 Task: Find connections with filter location Békéscsaba with filter topic #realestateinvesting with filter profile language German with filter current company Snowflake with filter school Madras Institute of Technology with filter industry E-Learning Providers with filter service category Typing with filter keywords title Vehicle or Equipment Cleaner
Action: Mouse moved to (820, 346)
Screenshot: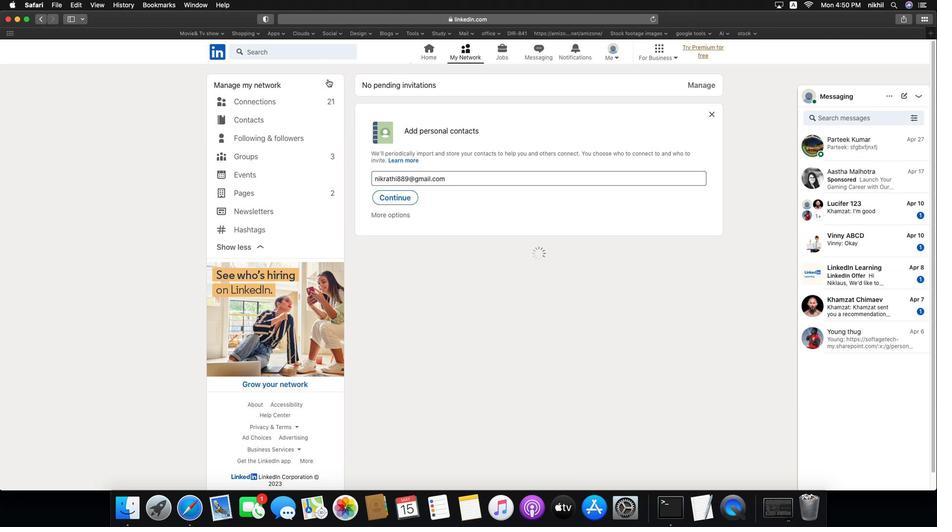 
Action: Mouse pressed left at (820, 346)
Screenshot: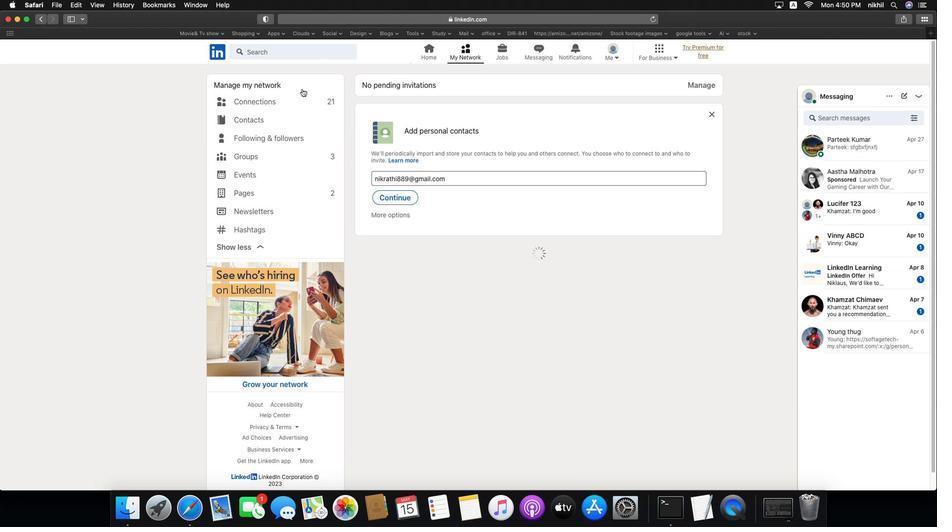 
Action: Mouse moved to (807, 342)
Screenshot: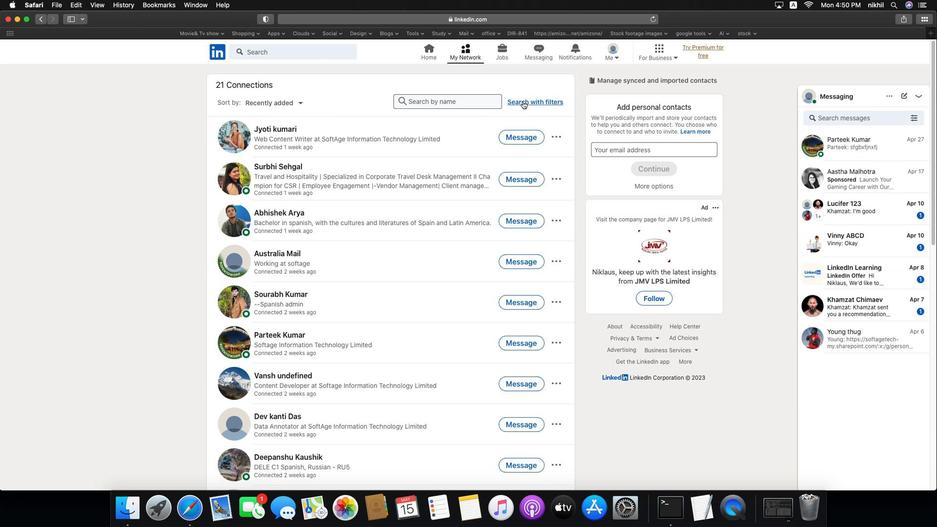 
Action: Mouse pressed left at (807, 342)
Screenshot: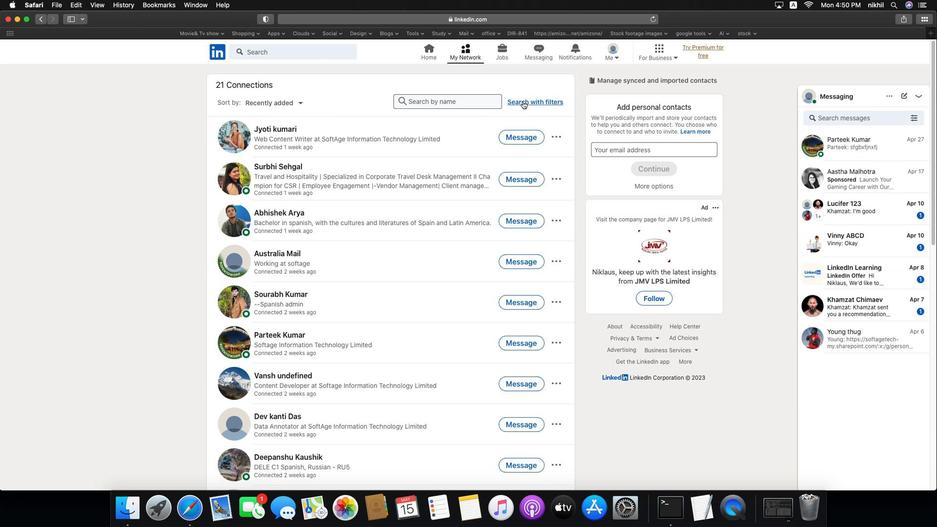 
Action: Mouse scrolled (807, 342) with delta (792, 350)
Screenshot: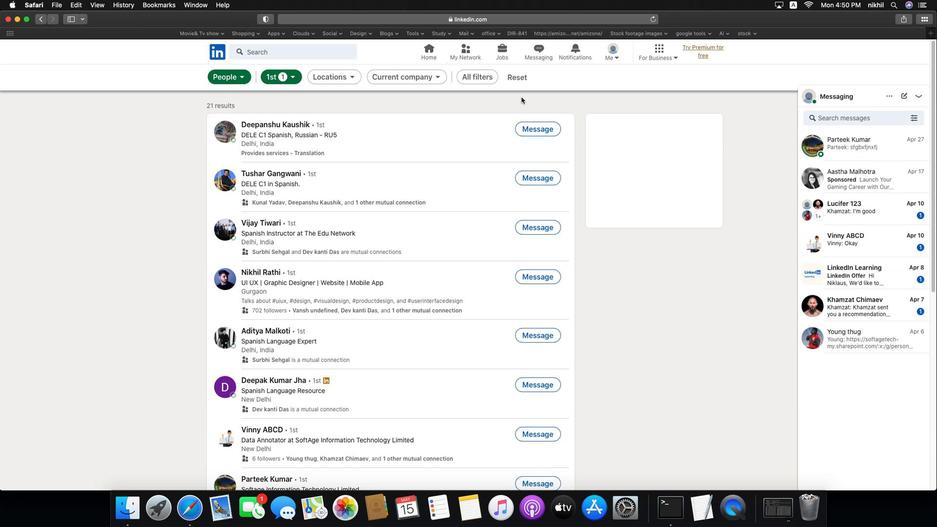 
Action: Mouse scrolled (807, 342) with delta (792, 350)
Screenshot: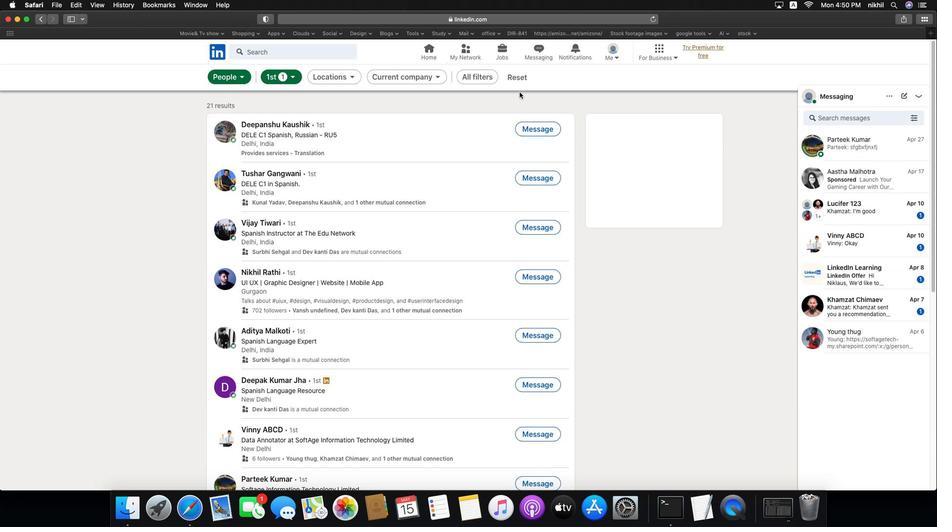 
Action: Mouse scrolled (807, 342) with delta (792, 350)
Screenshot: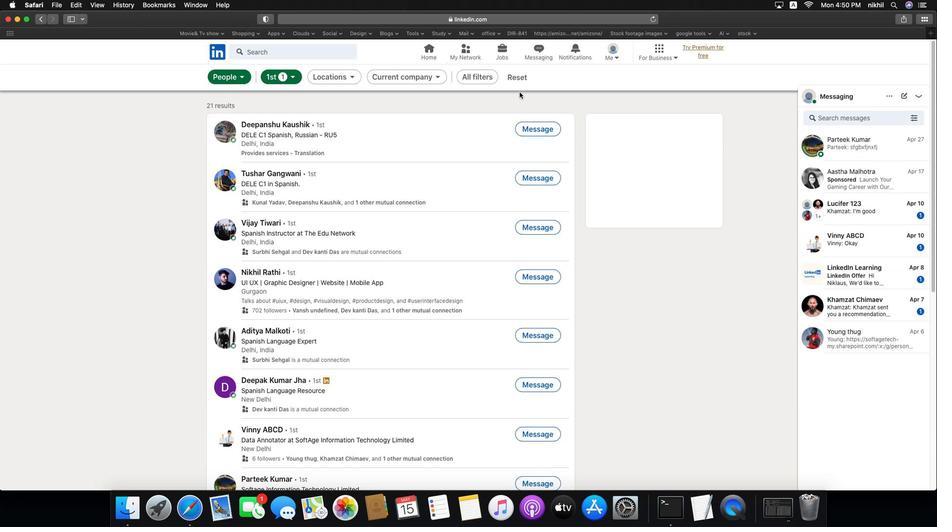 
Action: Mouse scrolled (807, 342) with delta (792, 350)
Screenshot: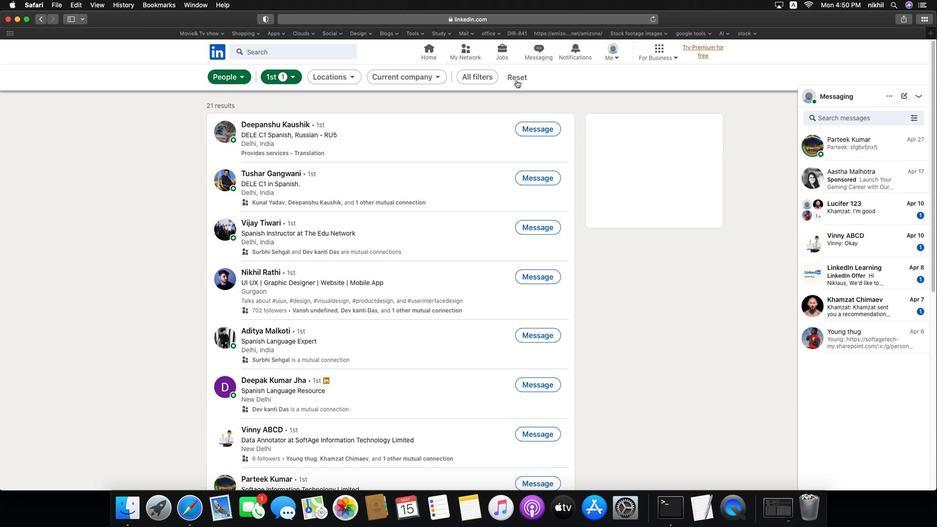 
Action: Mouse moved to (823, 342)
Screenshot: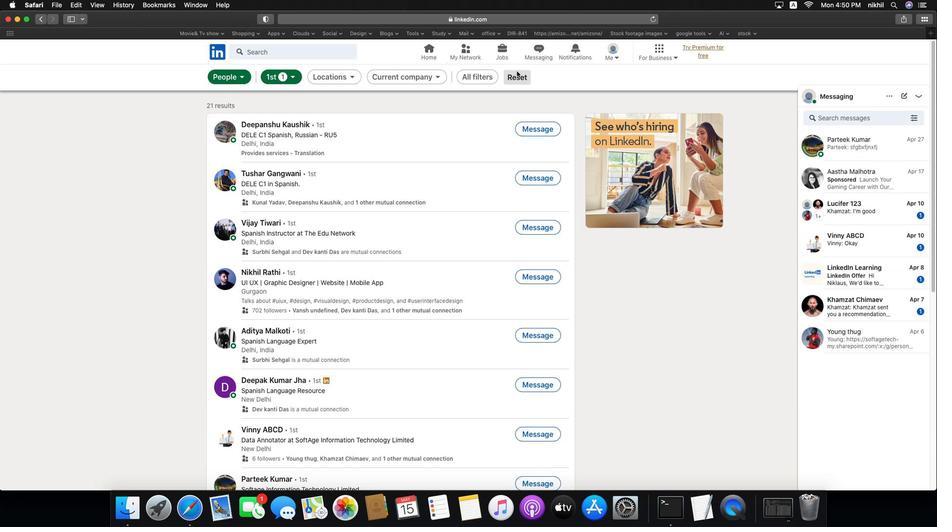 
Action: Mouse pressed left at (823, 342)
Screenshot: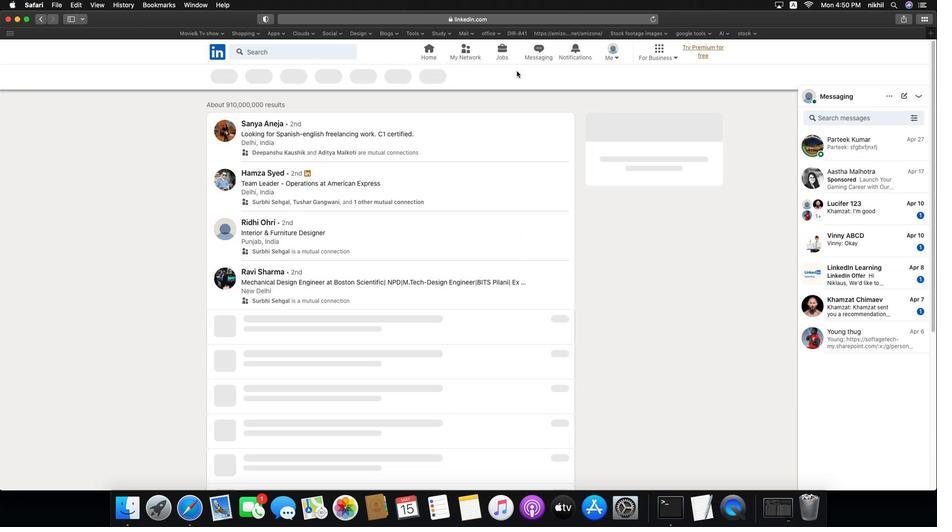 
Action: Mouse moved to (822, 344)
Screenshot: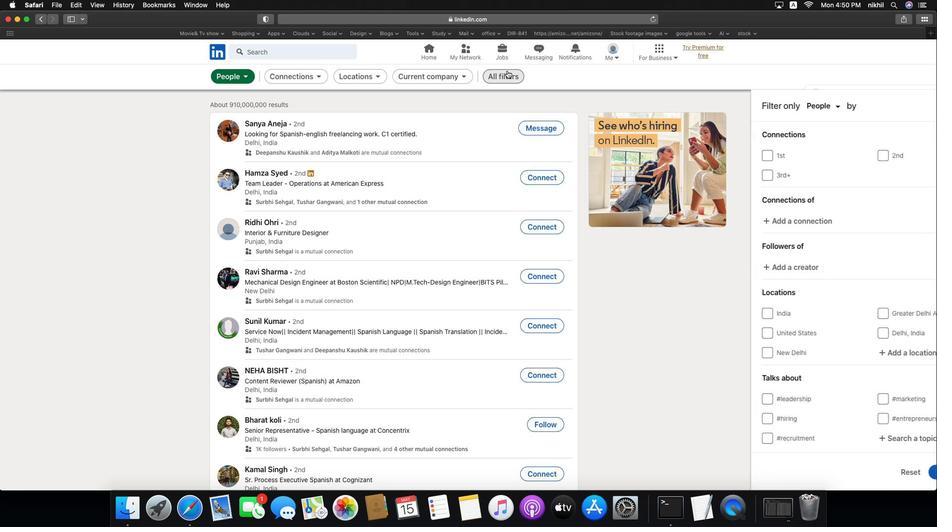 
Action: Mouse pressed left at (822, 344)
Screenshot: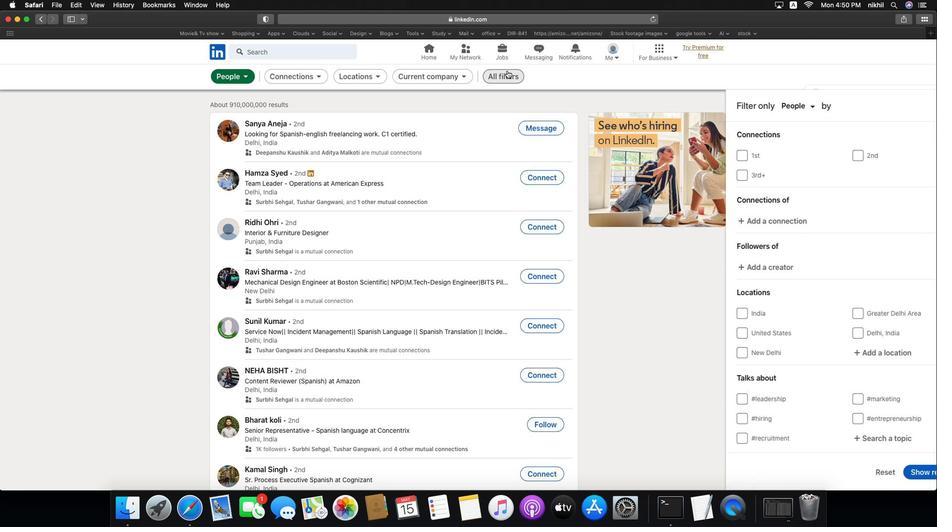 
Action: Mouse moved to (822, 344)
Screenshot: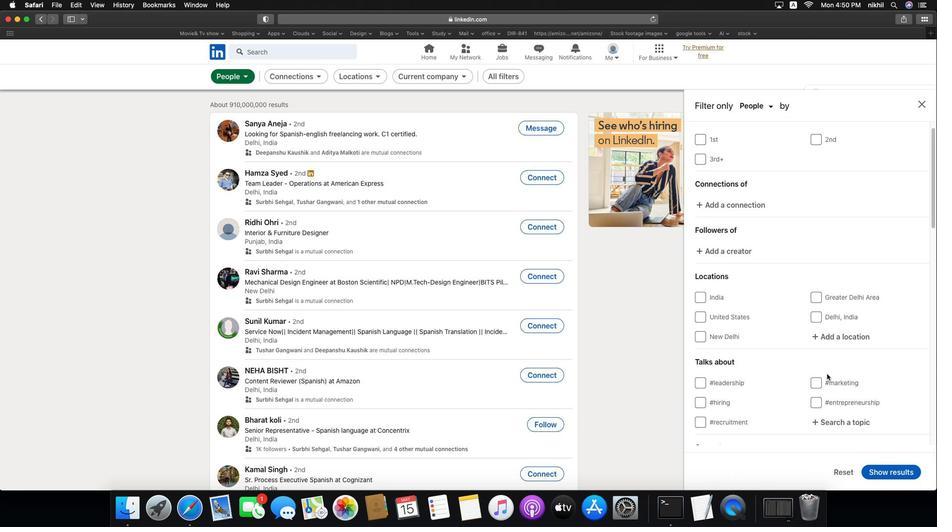 
Action: Mouse pressed left at (822, 344)
Screenshot: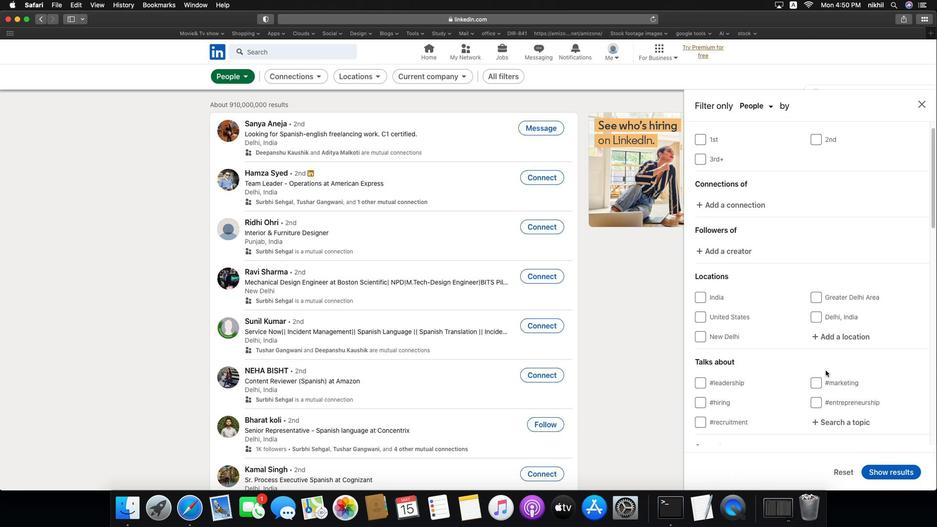 
Action: Mouse moved to (836, 328)
Screenshot: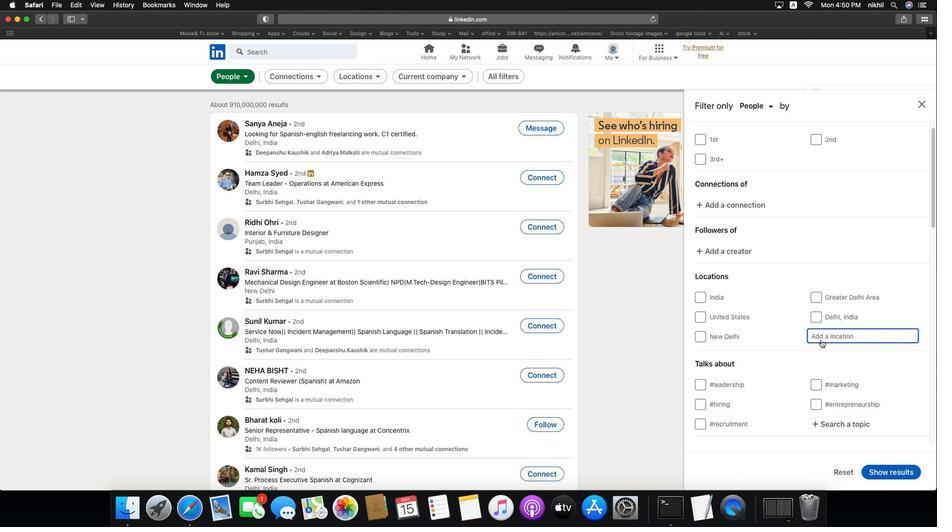
Action: Mouse scrolled (836, 328) with delta (792, 350)
Screenshot: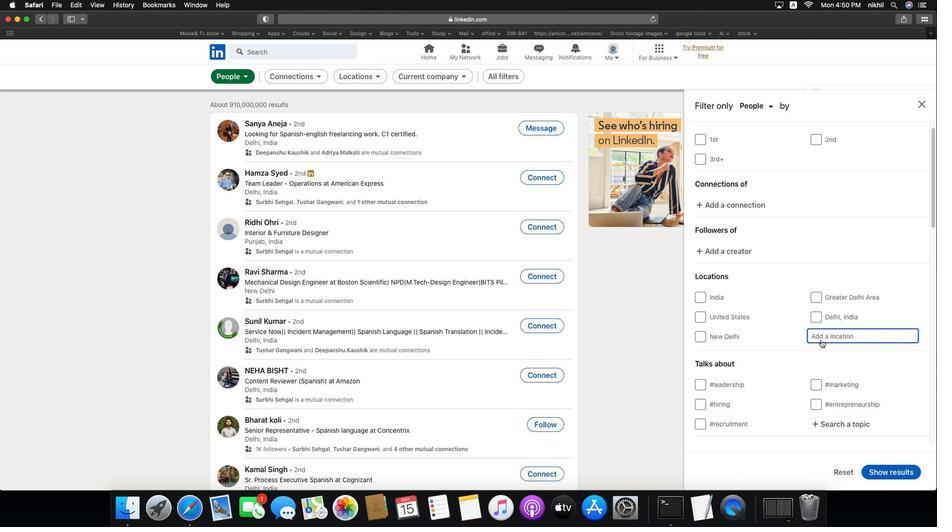 
Action: Mouse scrolled (836, 328) with delta (792, 350)
Screenshot: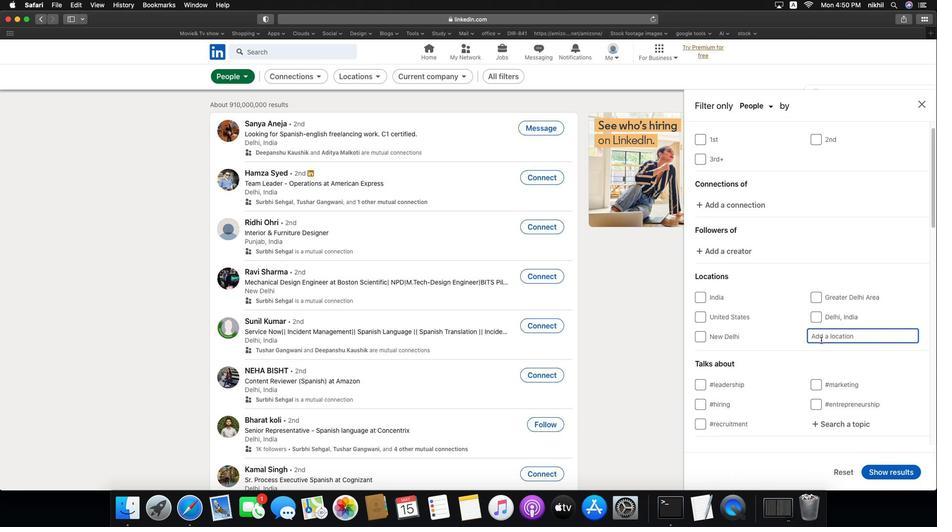 
Action: Mouse moved to (840, 324)
Screenshot: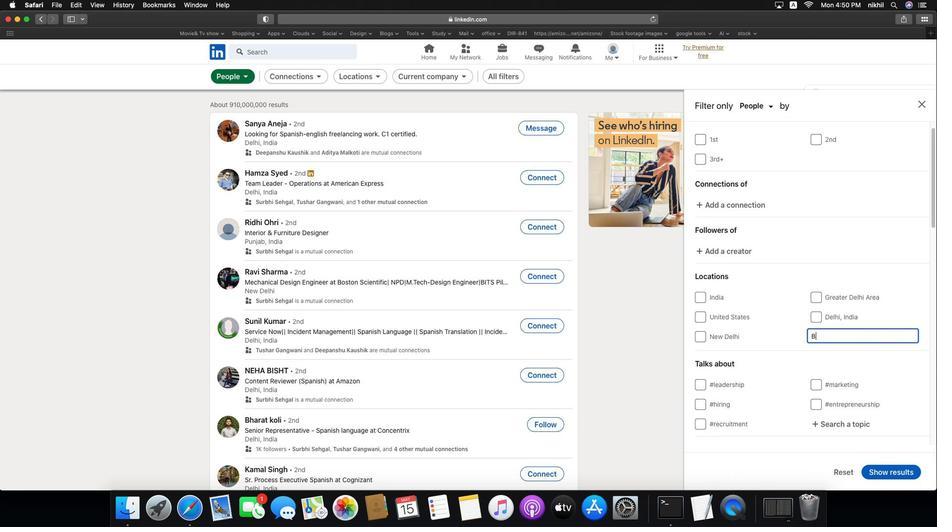 
Action: Mouse pressed left at (840, 324)
Screenshot: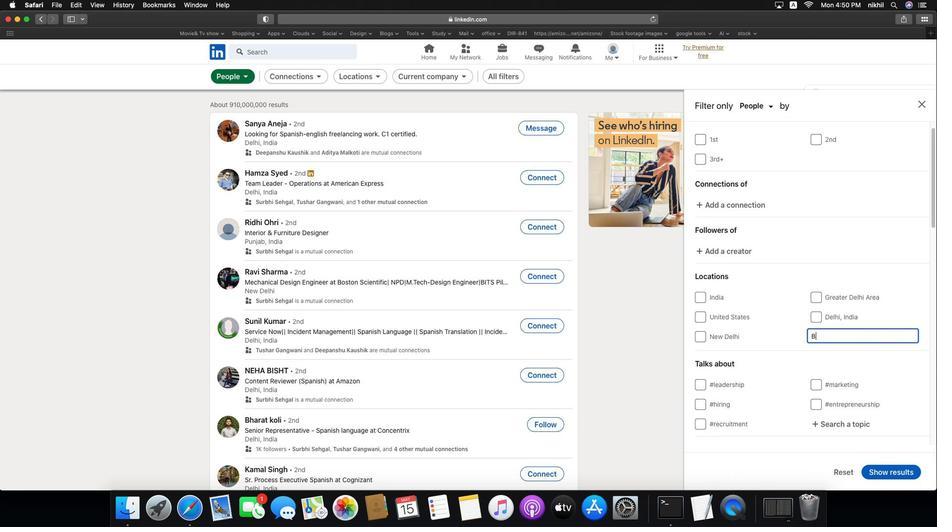 
Action: Key pressed Key.caps_lock'B'Key.caps_lock'e''k''e''s'Key.enter
Screenshot: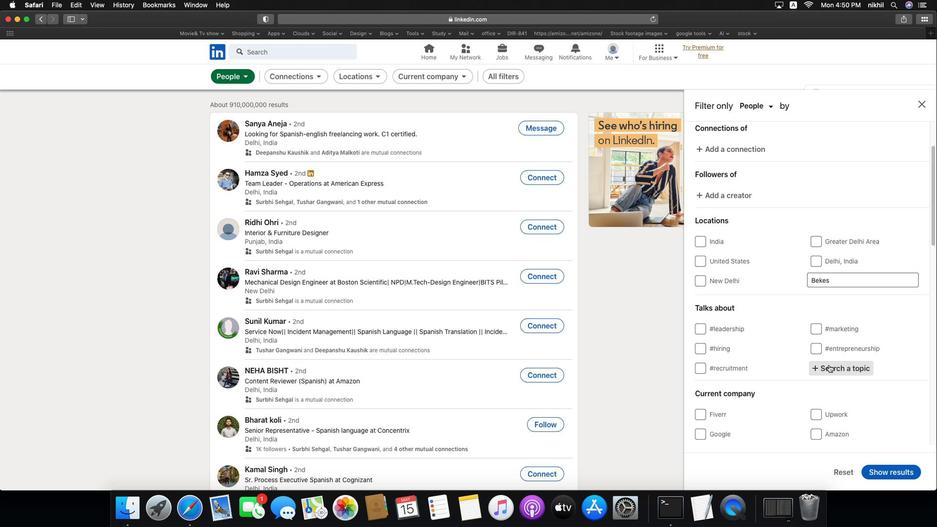 
Action: Mouse scrolled (840, 324) with delta (792, 350)
Screenshot: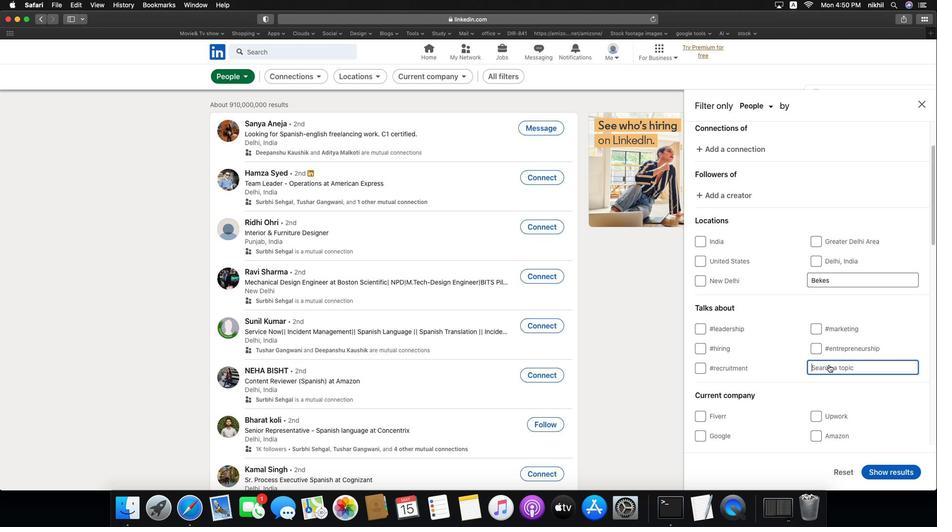 
Action: Mouse scrolled (840, 324) with delta (792, 350)
Screenshot: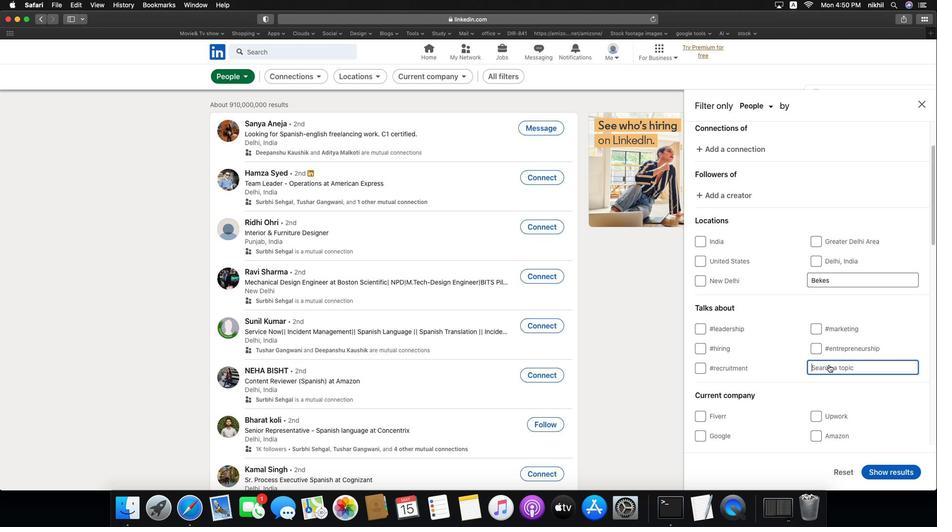 
Action: Mouse scrolled (840, 324) with delta (792, 350)
Screenshot: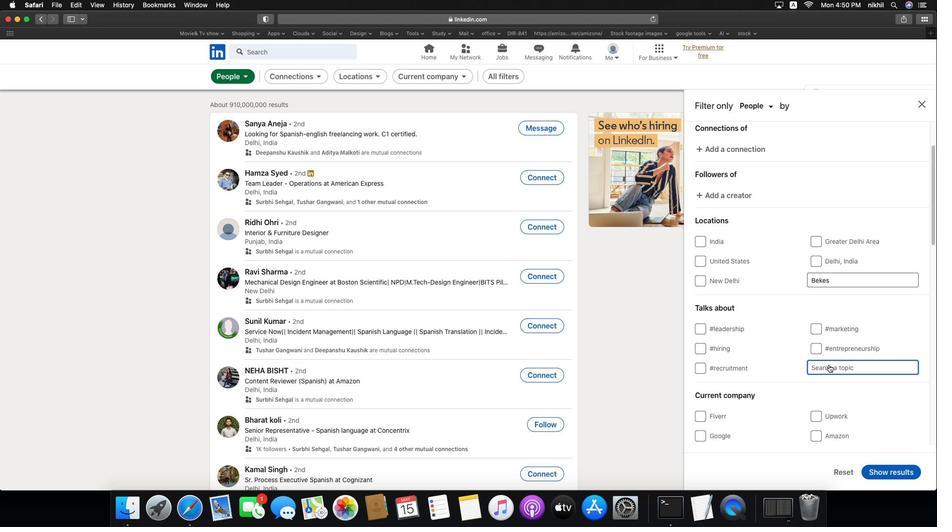 
Action: Mouse moved to (840, 322)
Screenshot: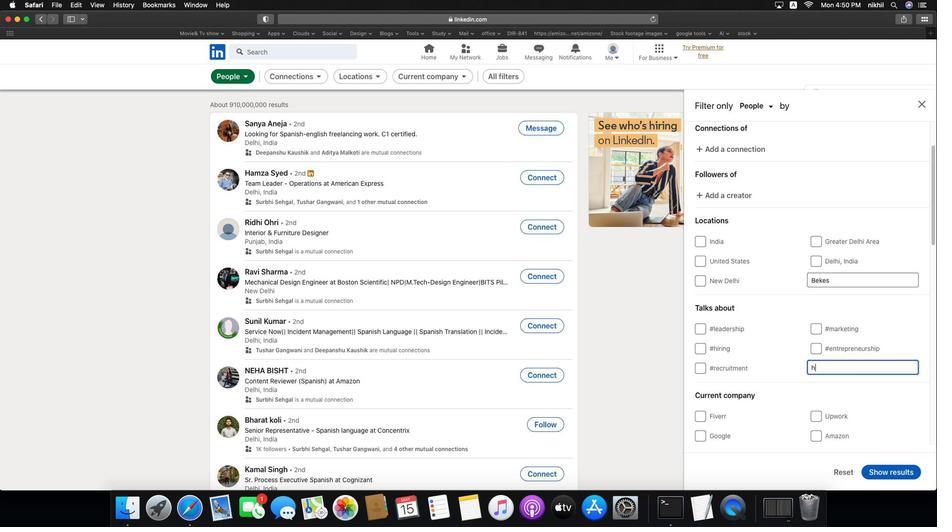 
Action: Mouse pressed left at (840, 322)
Screenshot: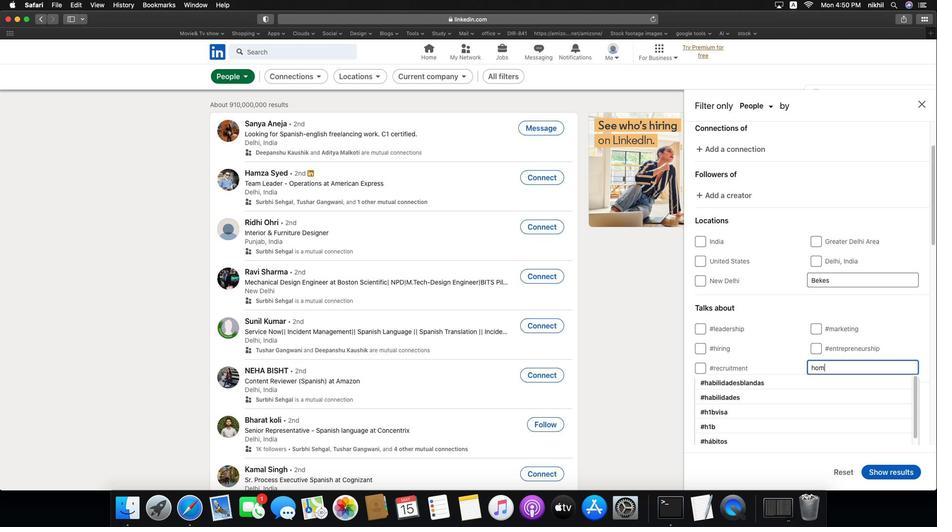 
Action: Key pressed 'h''o''m''e'
Screenshot: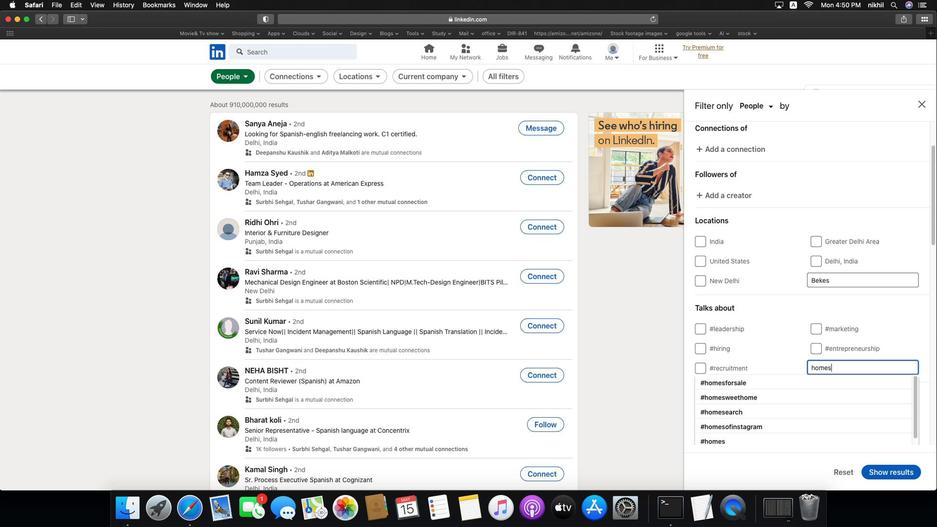 
Action: Mouse moved to (840, 322)
Screenshot: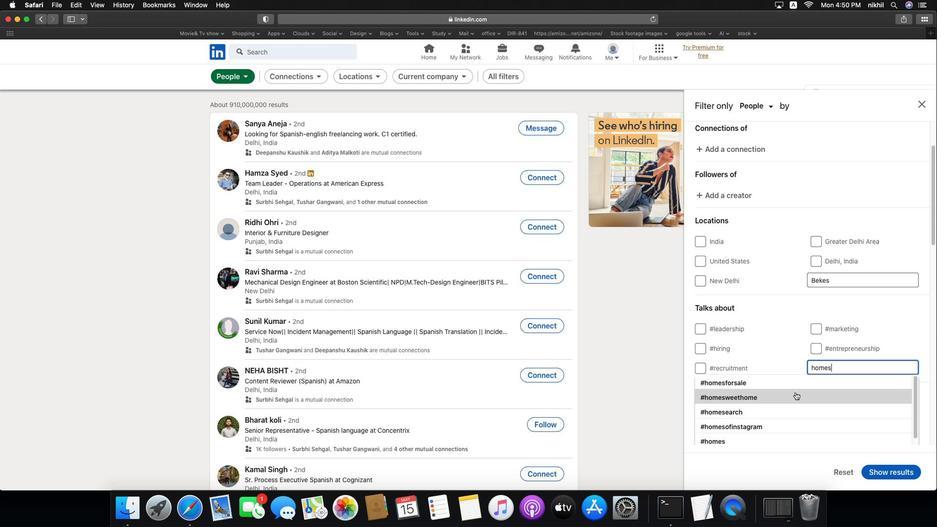 
Action: Key pressed 's'
Screenshot: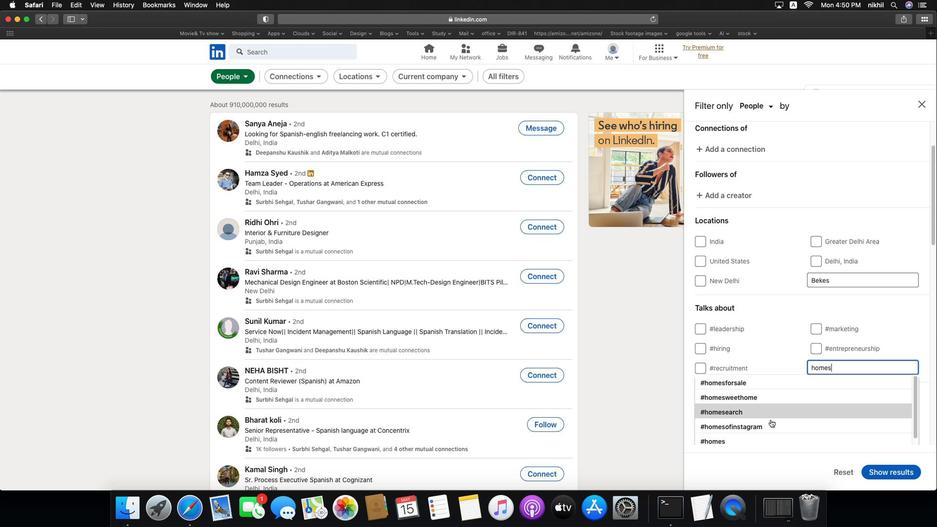 
Action: Mouse moved to (836, 316)
Screenshot: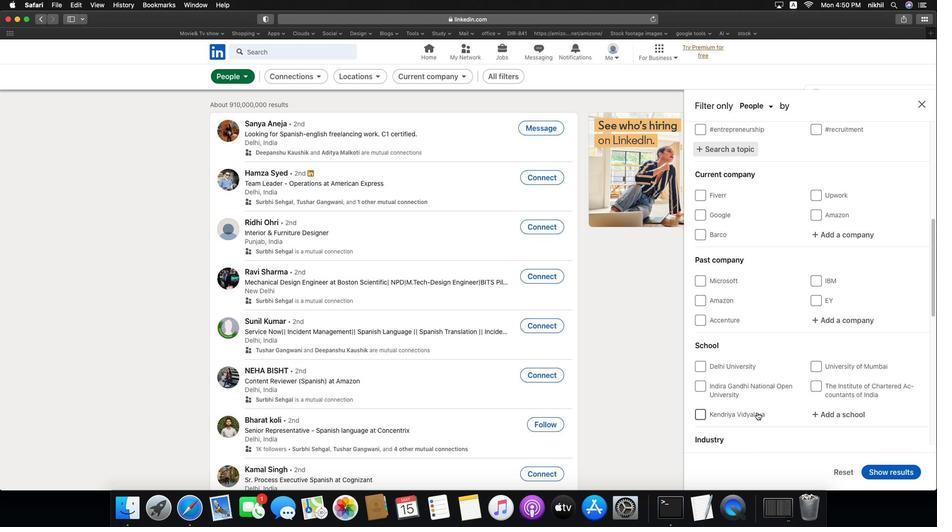 
Action: Mouse pressed left at (836, 316)
Screenshot: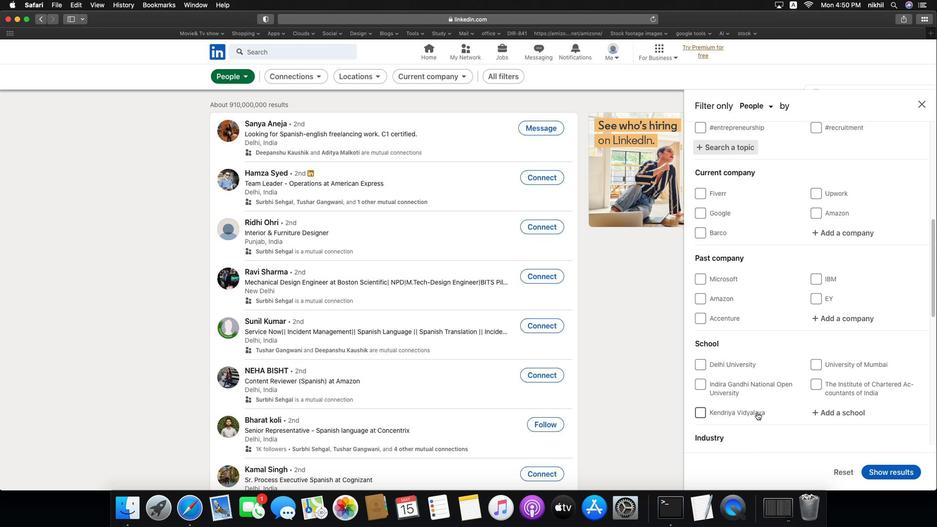 
Action: Mouse moved to (837, 317)
Screenshot: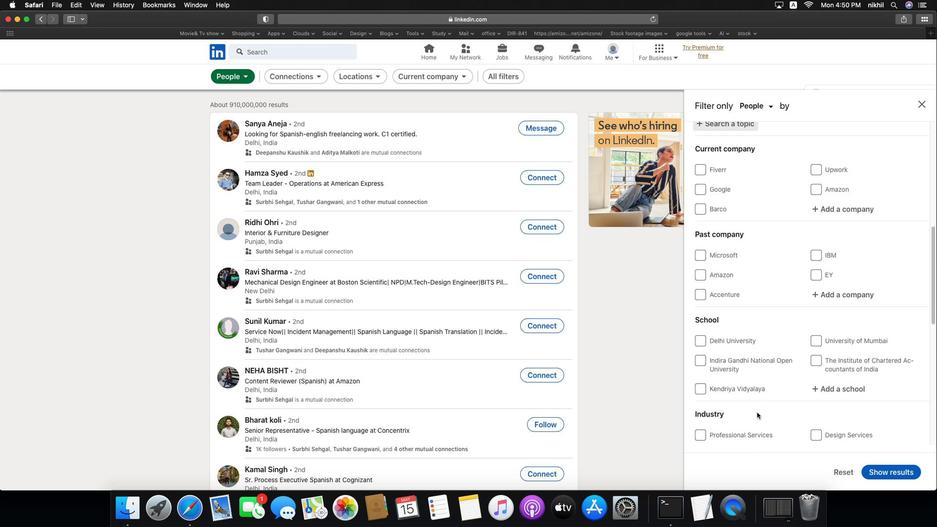 
Action: Mouse scrolled (837, 317) with delta (792, 350)
Screenshot: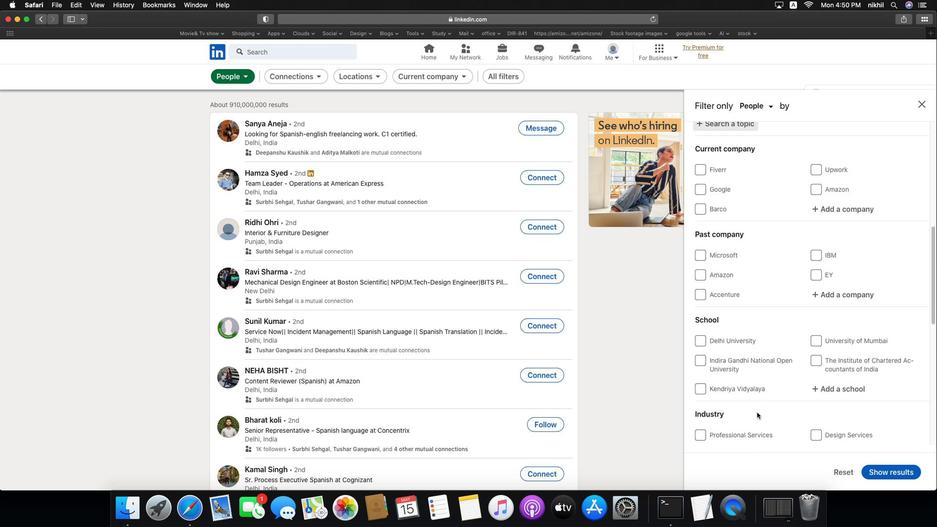 
Action: Mouse moved to (837, 317)
Screenshot: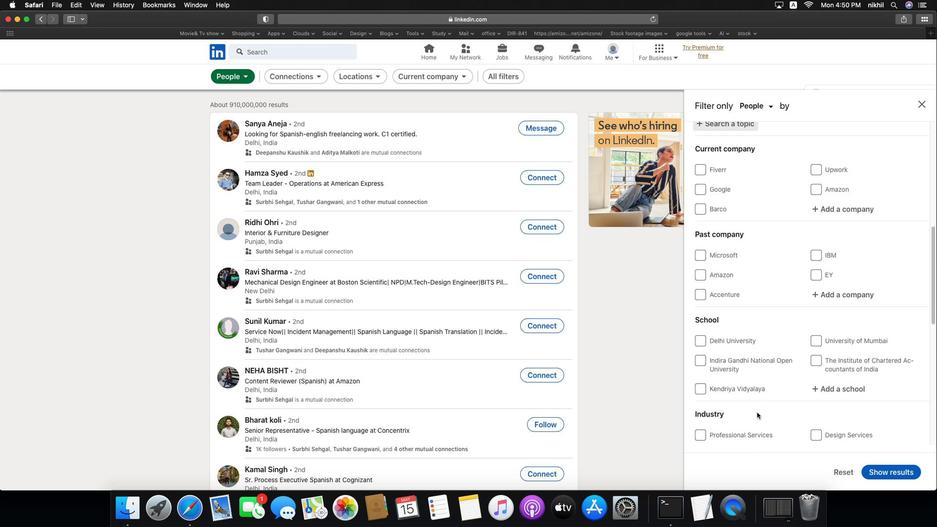 
Action: Mouse scrolled (837, 317) with delta (792, 350)
Screenshot: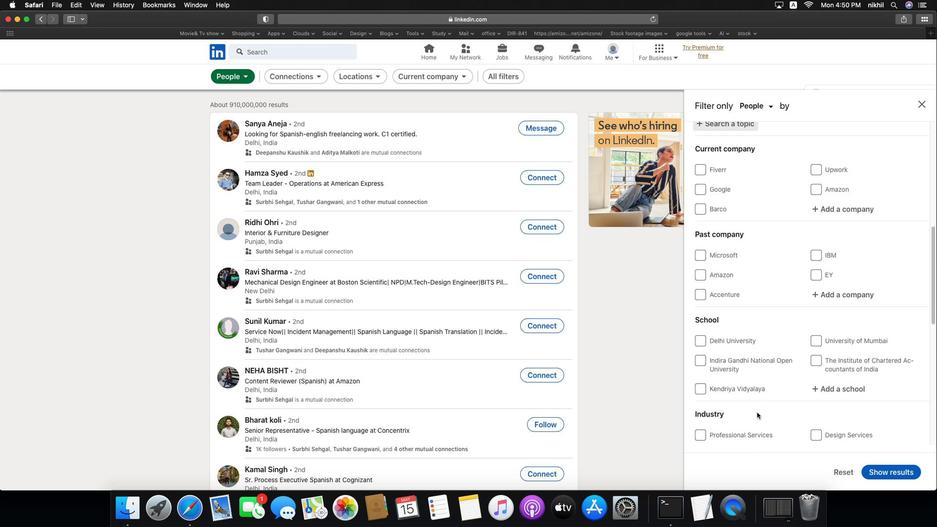 
Action: Mouse moved to (837, 318)
Screenshot: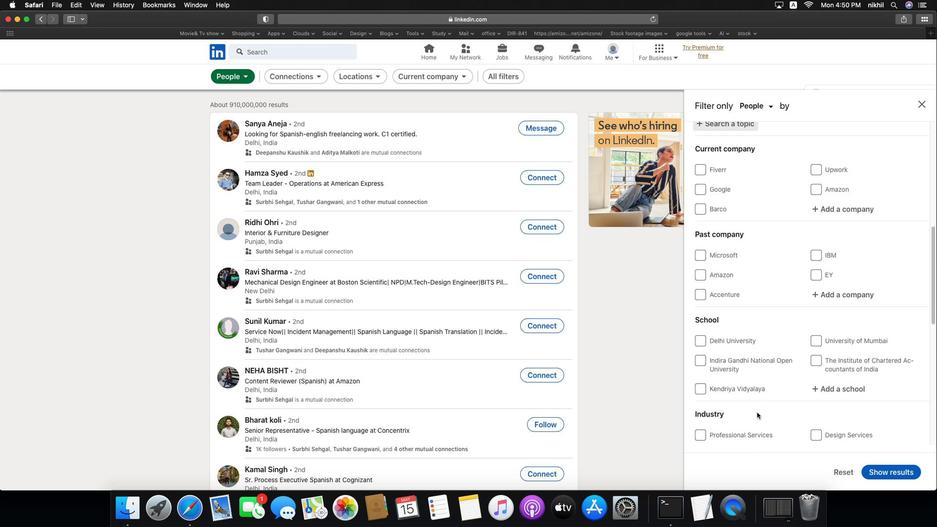 
Action: Mouse scrolled (837, 318) with delta (792, 350)
Screenshot: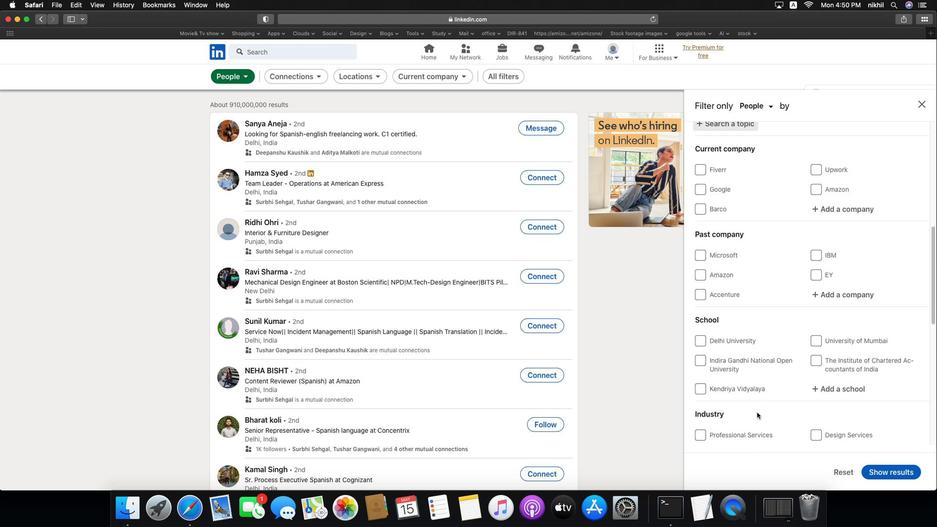 
Action: Mouse moved to (837, 318)
Screenshot: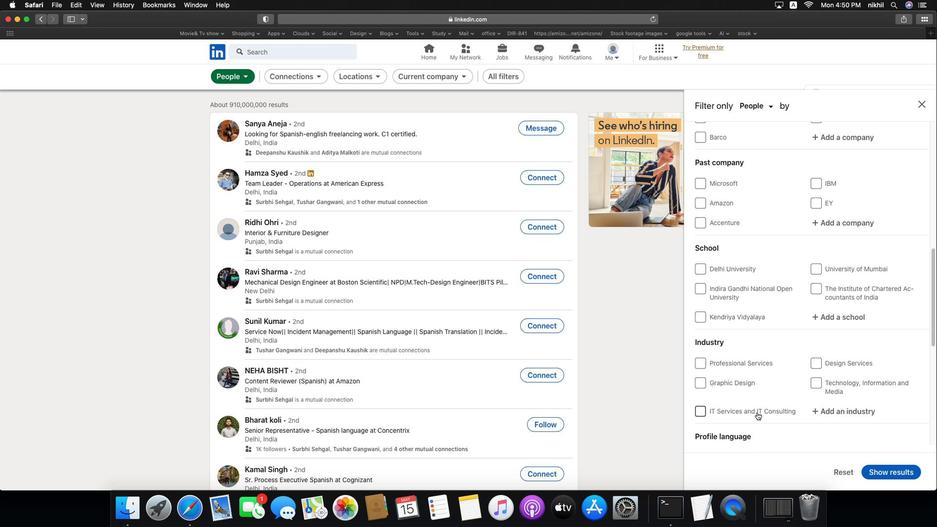 
Action: Mouse scrolled (837, 318) with delta (792, 350)
Screenshot: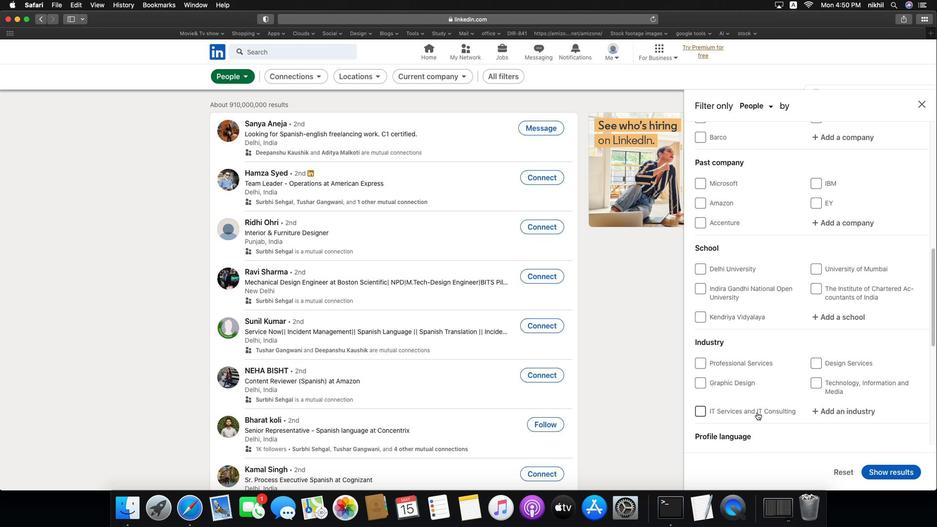 
Action: Mouse moved to (837, 318)
Screenshot: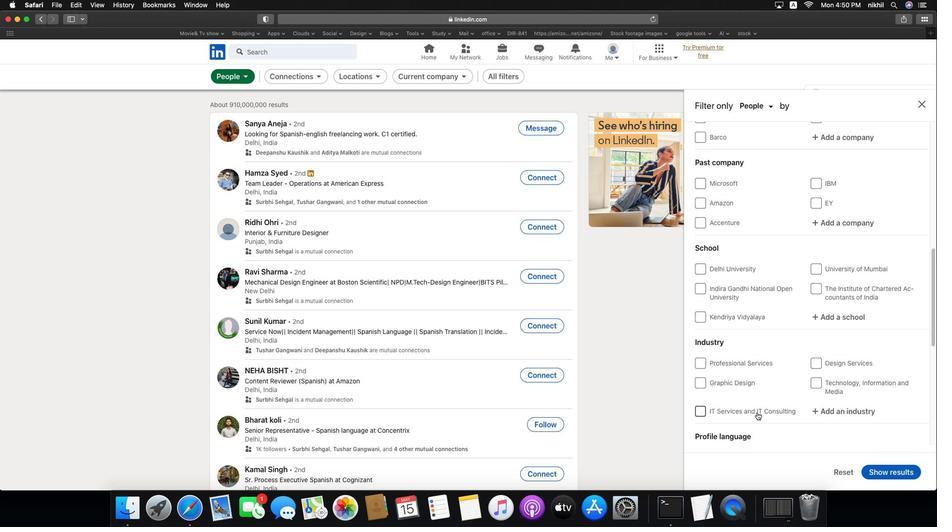 
Action: Mouse scrolled (837, 318) with delta (792, 350)
Screenshot: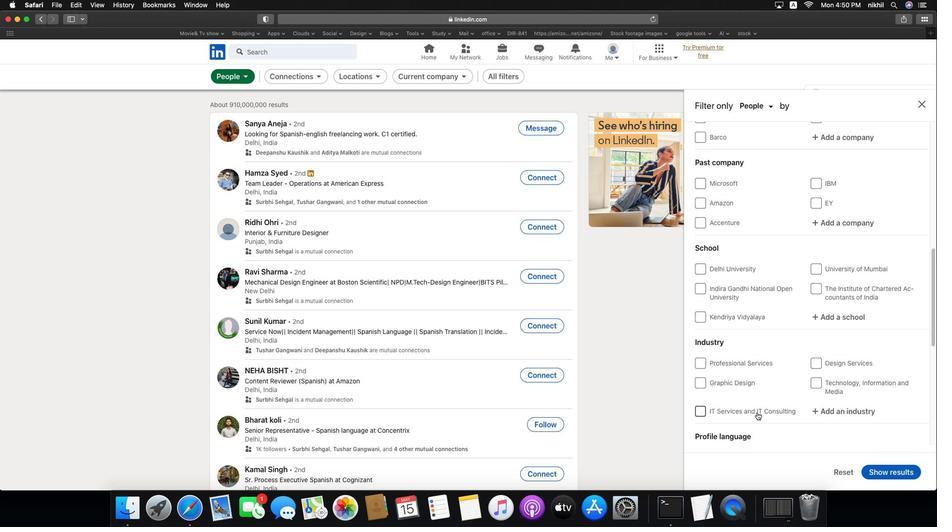 
Action: Mouse scrolled (837, 318) with delta (792, 350)
Screenshot: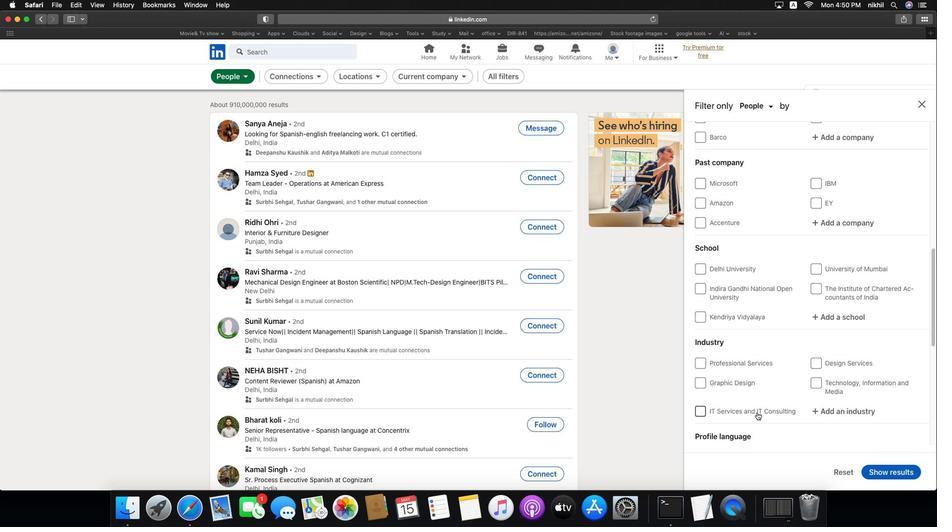 
Action: Mouse scrolled (837, 318) with delta (792, 350)
Screenshot: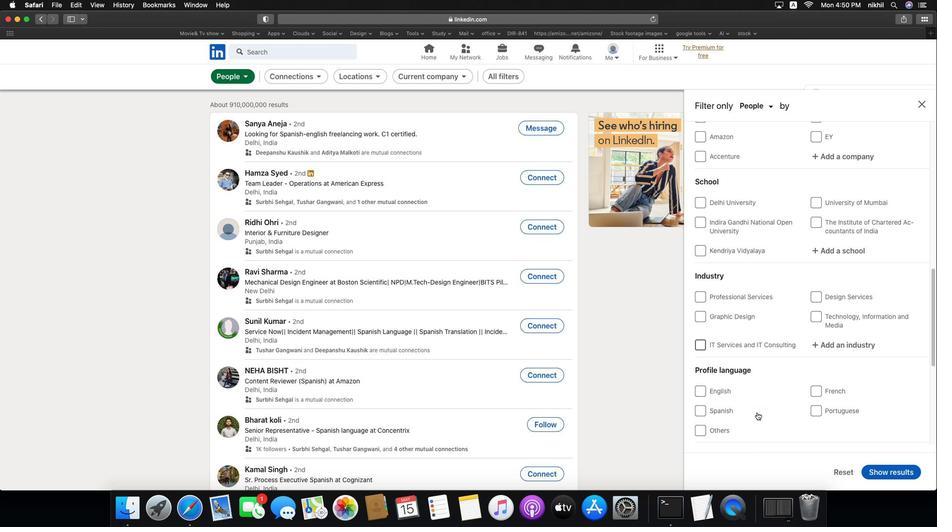 
Action: Mouse scrolled (837, 318) with delta (792, 350)
Screenshot: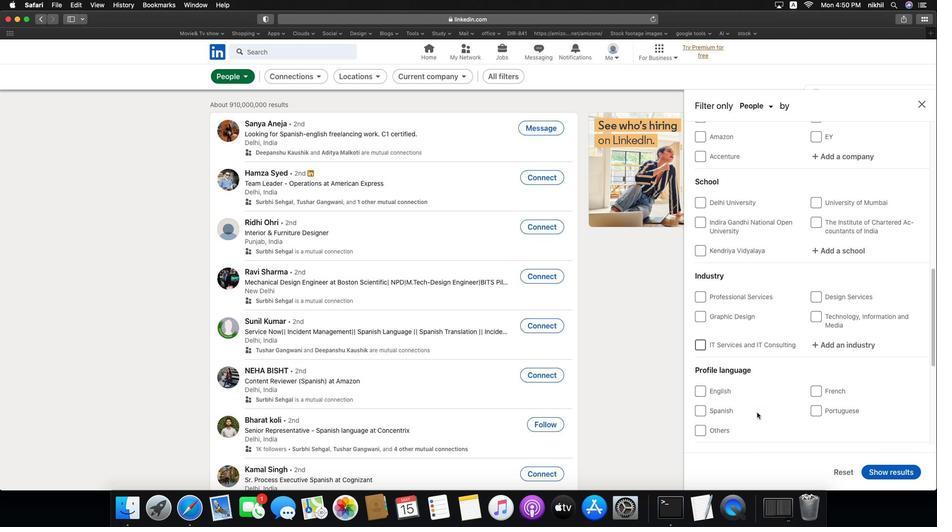 
Action: Mouse scrolled (837, 318) with delta (792, 350)
Screenshot: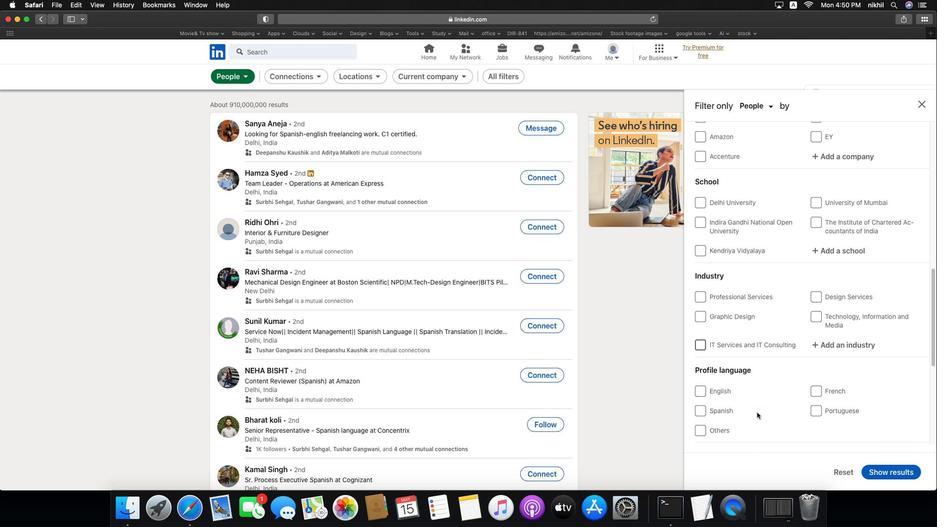 
Action: Mouse scrolled (837, 318) with delta (792, 350)
Screenshot: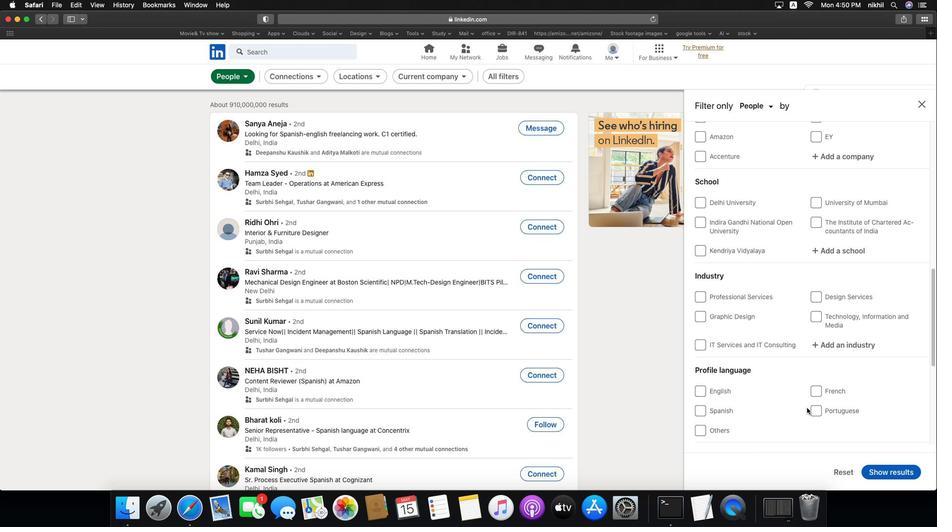
Action: Mouse scrolled (837, 318) with delta (792, 350)
Screenshot: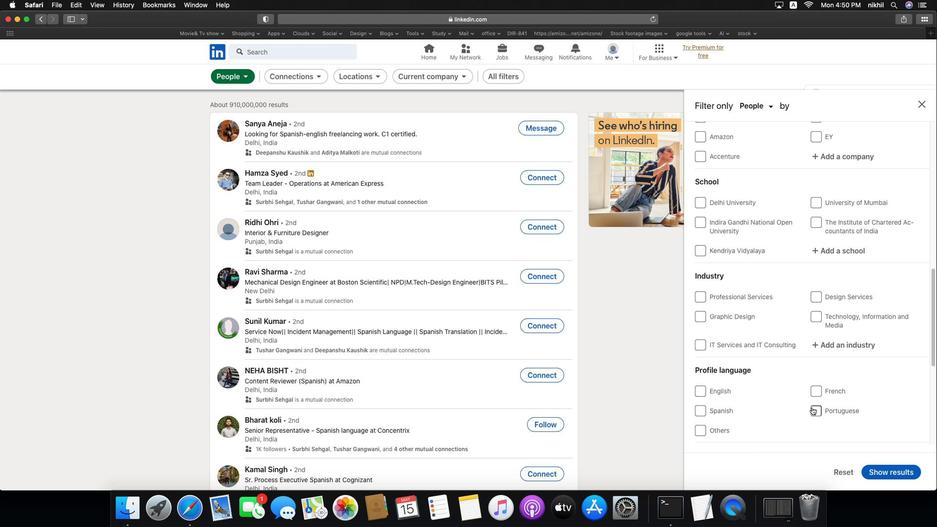 
Action: Mouse scrolled (837, 318) with delta (792, 350)
Screenshot: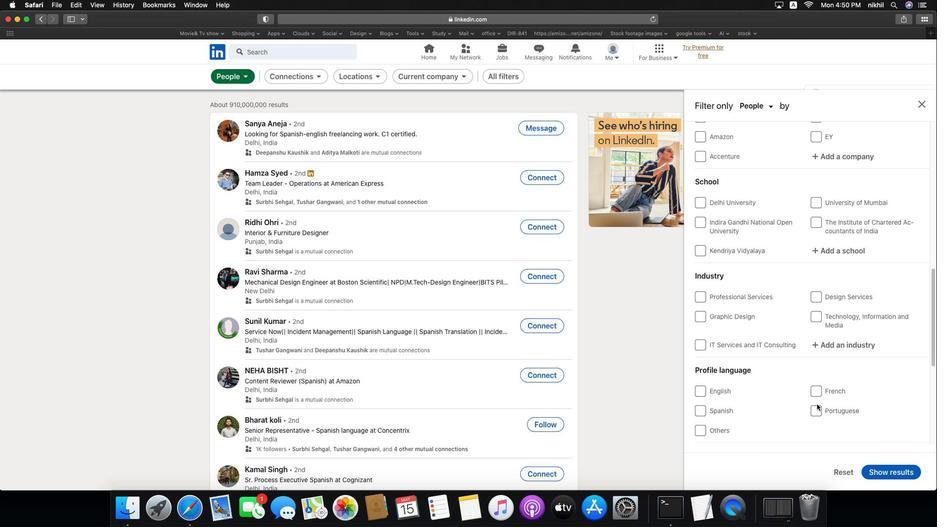 
Action: Mouse scrolled (837, 318) with delta (792, 350)
Screenshot: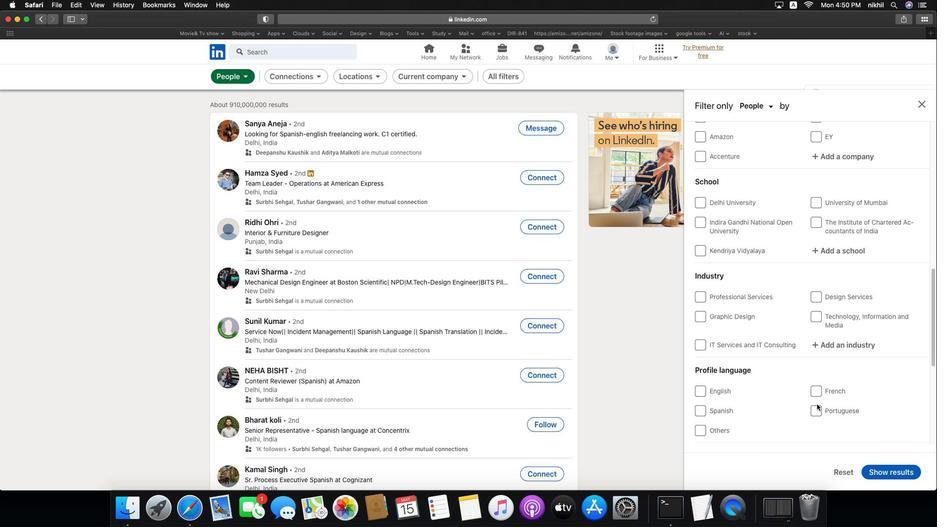 
Action: Mouse scrolled (837, 318) with delta (792, 350)
Screenshot: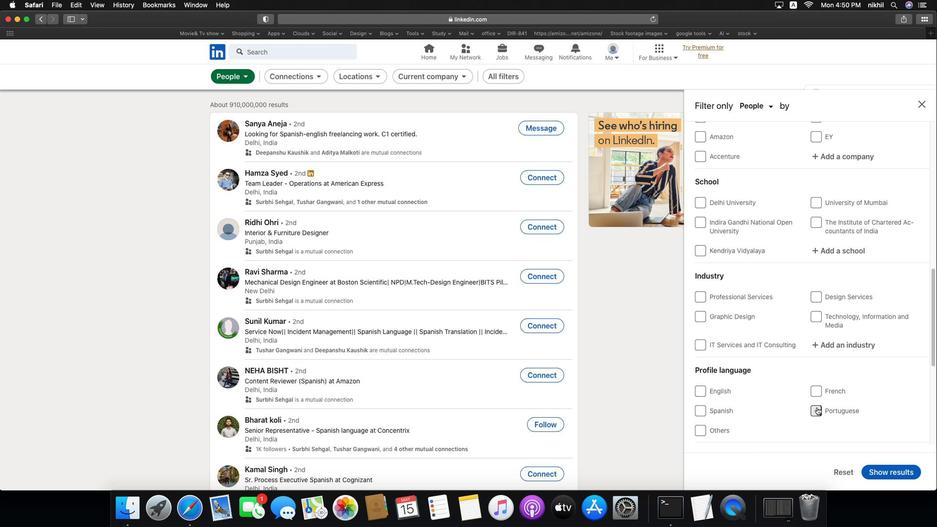 
Action: Mouse scrolled (837, 318) with delta (792, 350)
Screenshot: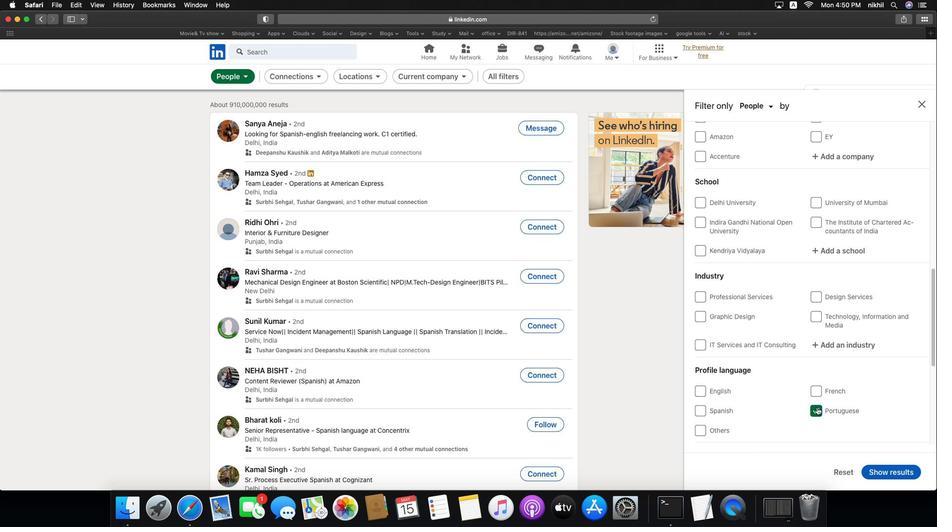 
Action: Mouse scrolled (837, 318) with delta (792, 350)
Screenshot: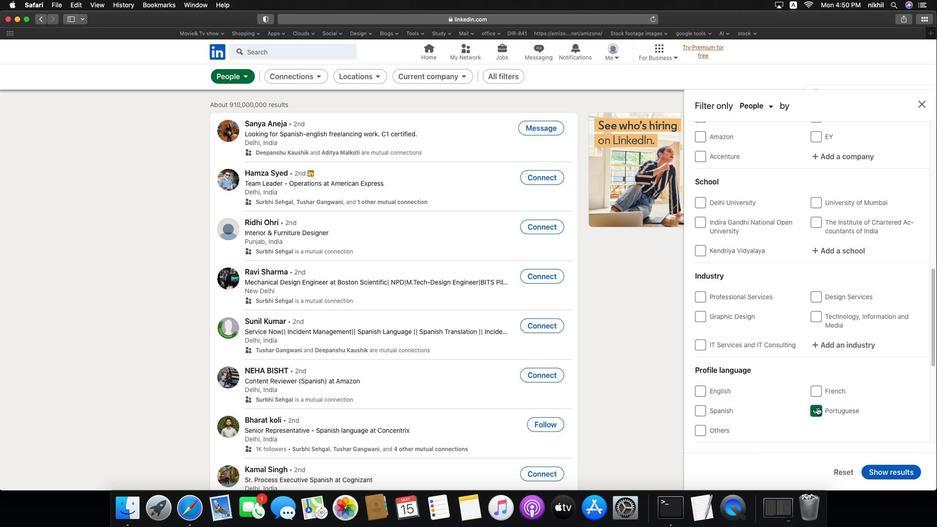 
Action: Mouse scrolled (837, 318) with delta (792, 350)
Screenshot: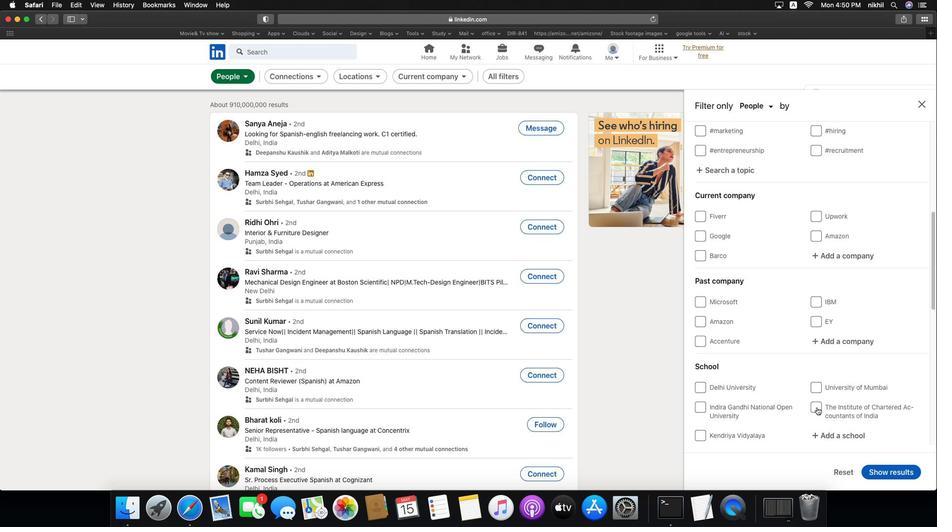 
Action: Mouse scrolled (837, 318) with delta (792, 350)
Screenshot: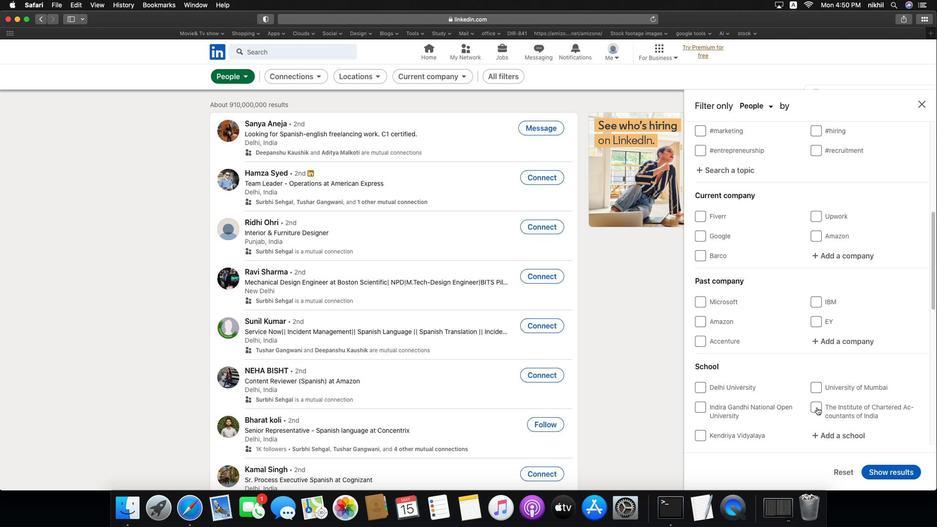 
Action: Mouse scrolled (837, 318) with delta (792, 350)
Screenshot: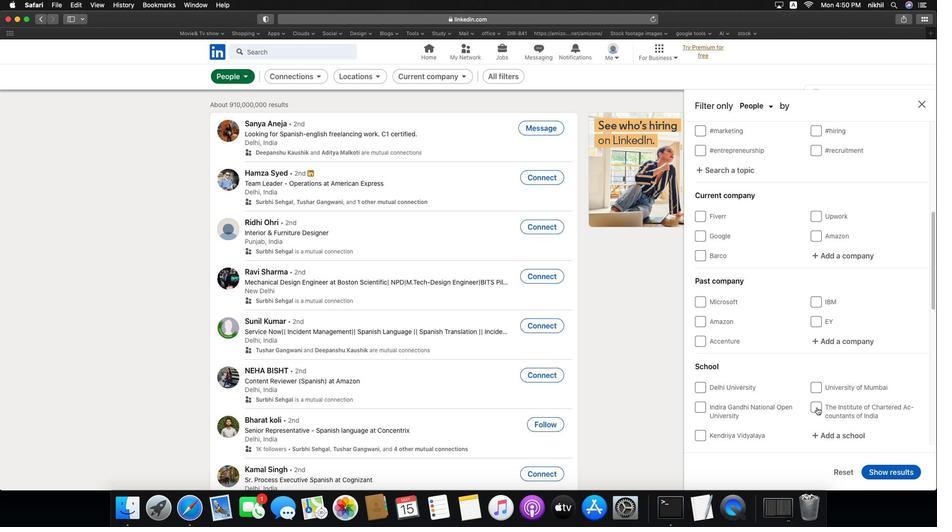 
Action: Mouse moved to (840, 319)
Screenshot: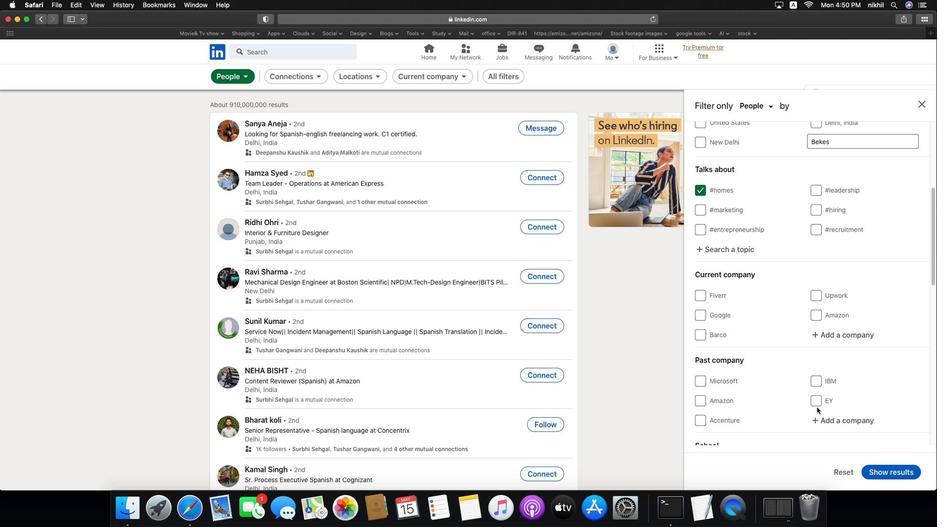 
Action: Mouse pressed left at (840, 319)
Screenshot: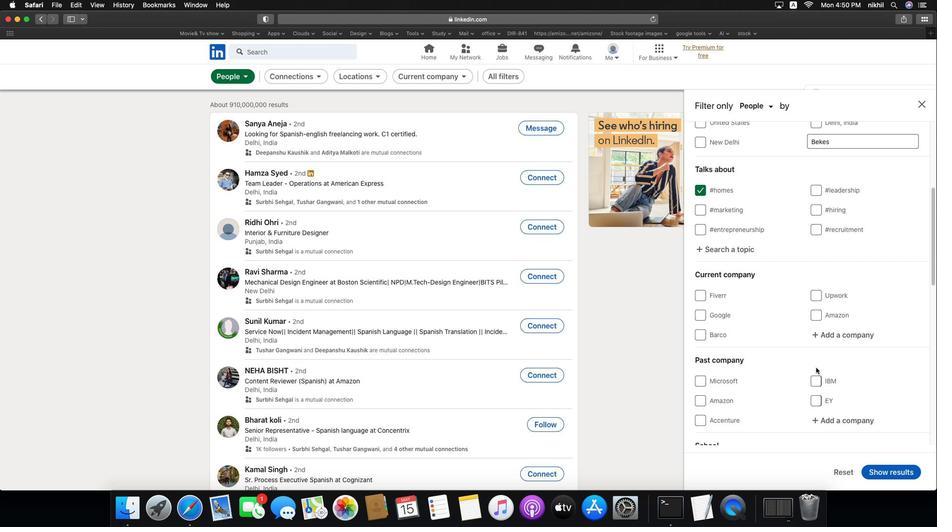 
Action: Mouse moved to (840, 318)
Screenshot: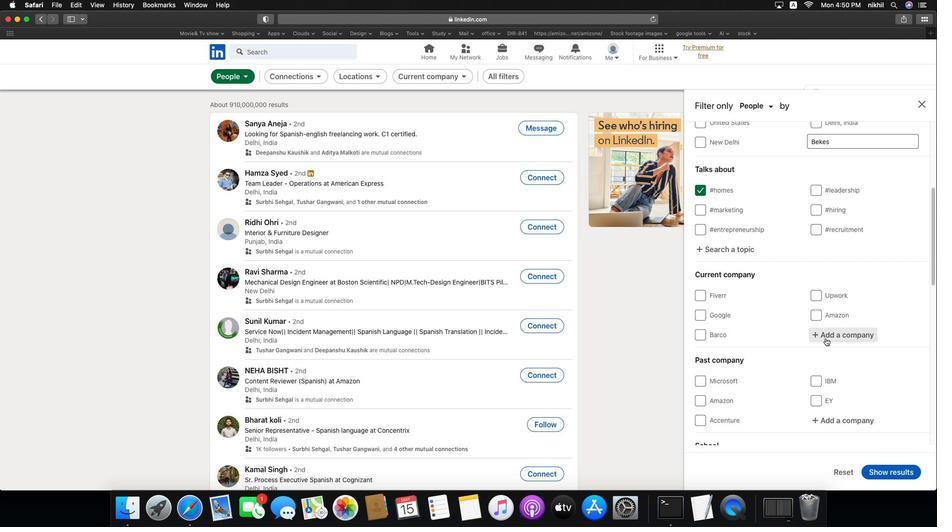 
Action: Mouse pressed left at (840, 318)
Screenshot: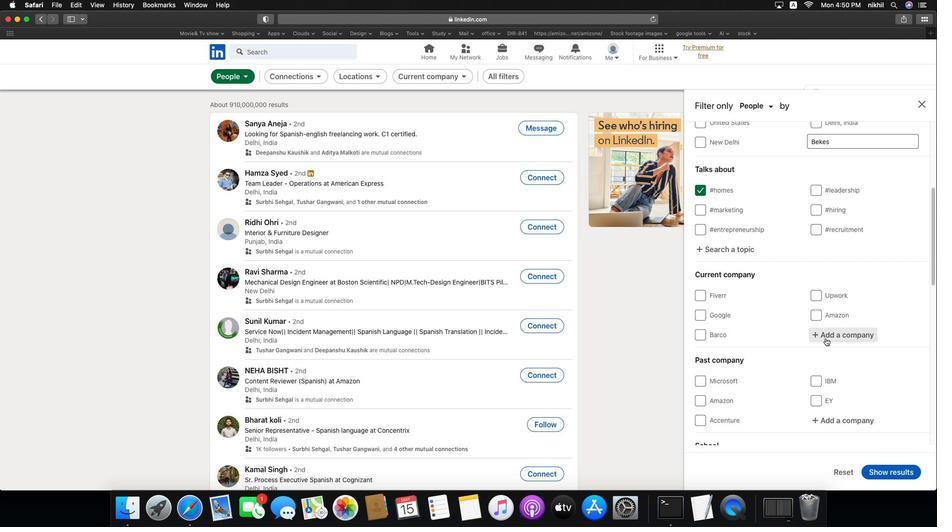
Action: Mouse scrolled (840, 318) with delta (792, 350)
Screenshot: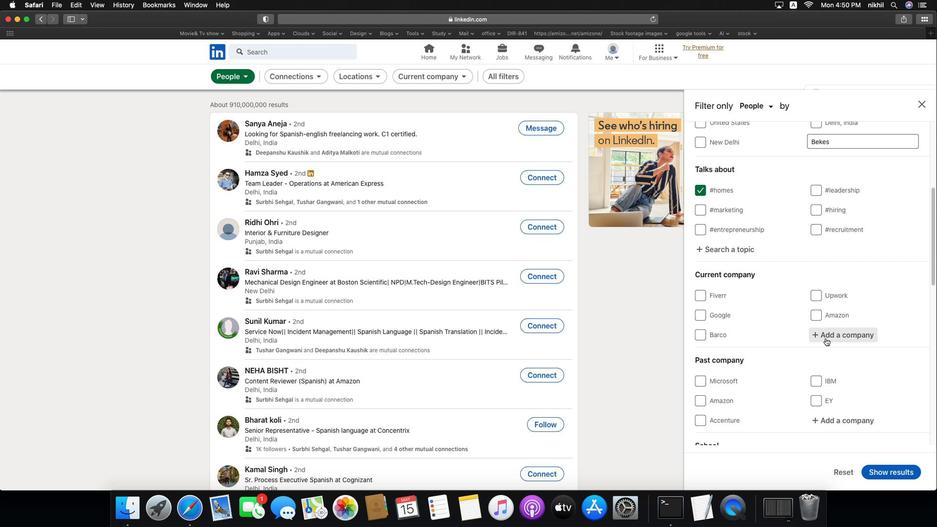 
Action: Mouse scrolled (840, 318) with delta (792, 350)
Screenshot: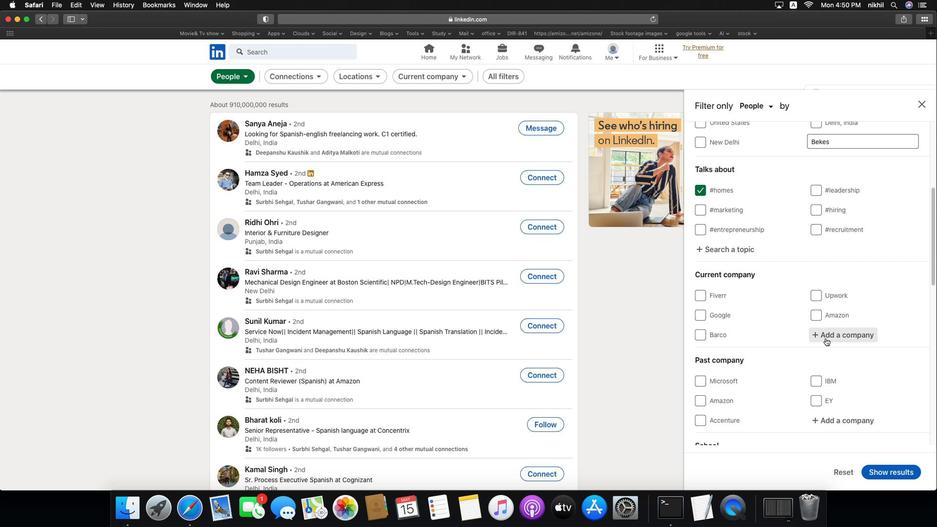 
Action: Mouse scrolled (840, 318) with delta (792, 350)
Screenshot: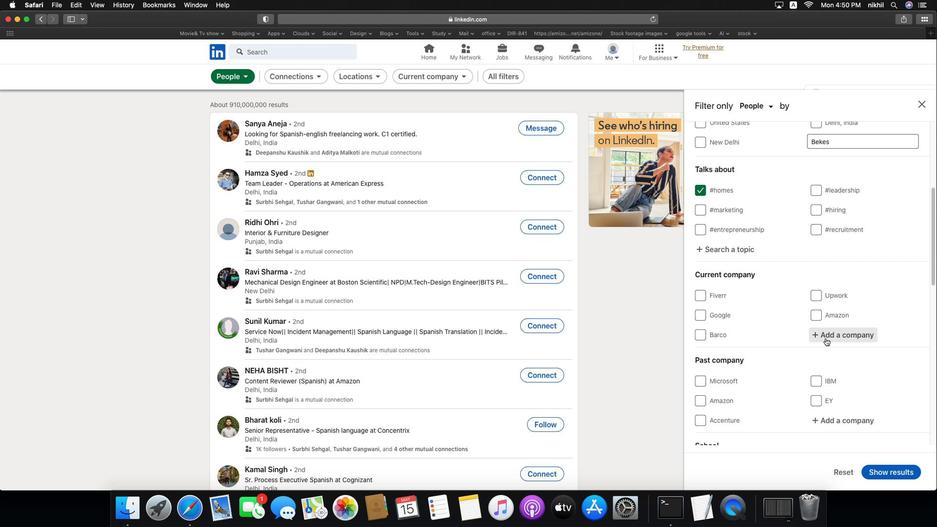
Action: Mouse scrolled (840, 318) with delta (792, 350)
Screenshot: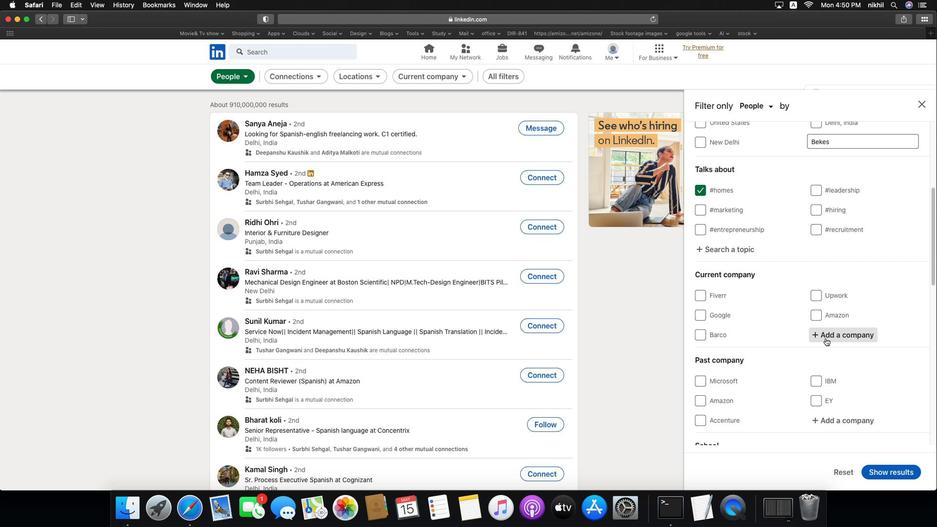 
Action: Mouse scrolled (840, 318) with delta (792, 350)
Screenshot: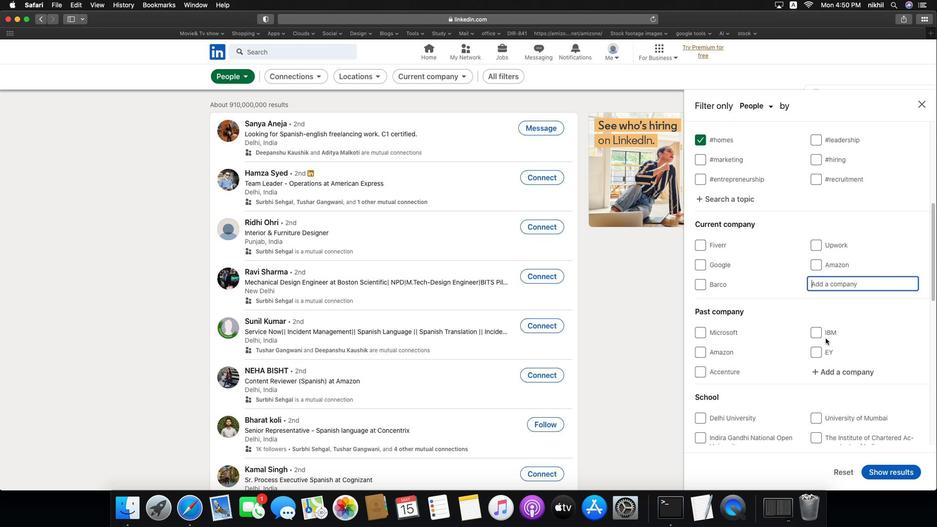 
Action: Mouse scrolled (840, 318) with delta (792, 350)
Screenshot: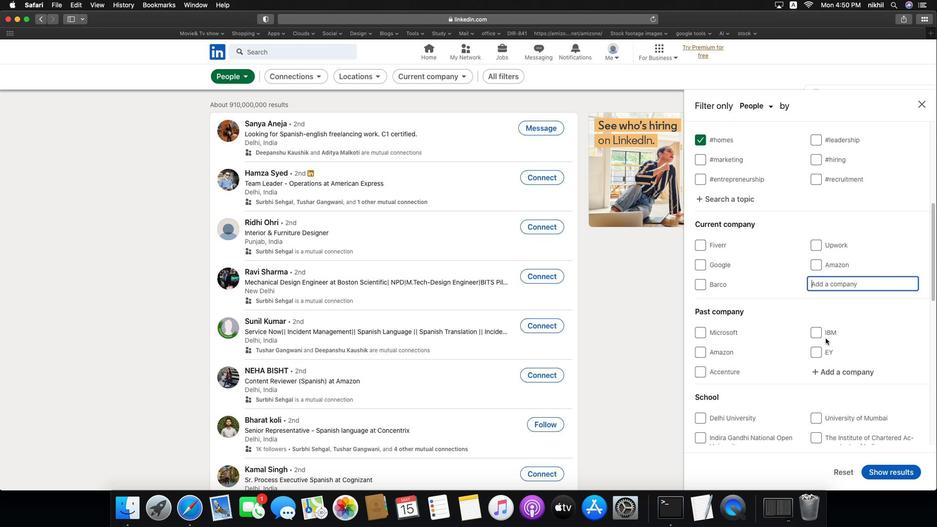 
Action: Mouse scrolled (840, 318) with delta (792, 350)
Screenshot: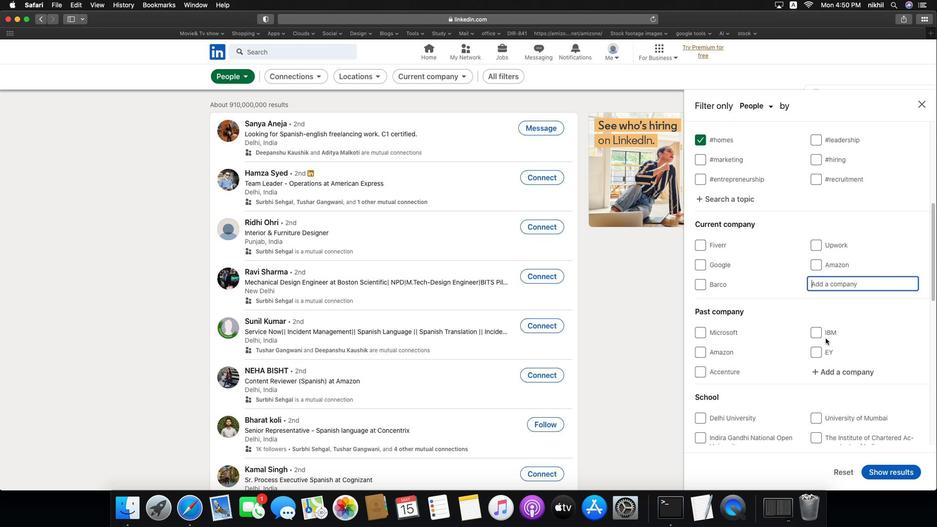 
Action: Mouse moved to (840, 324)
Screenshot: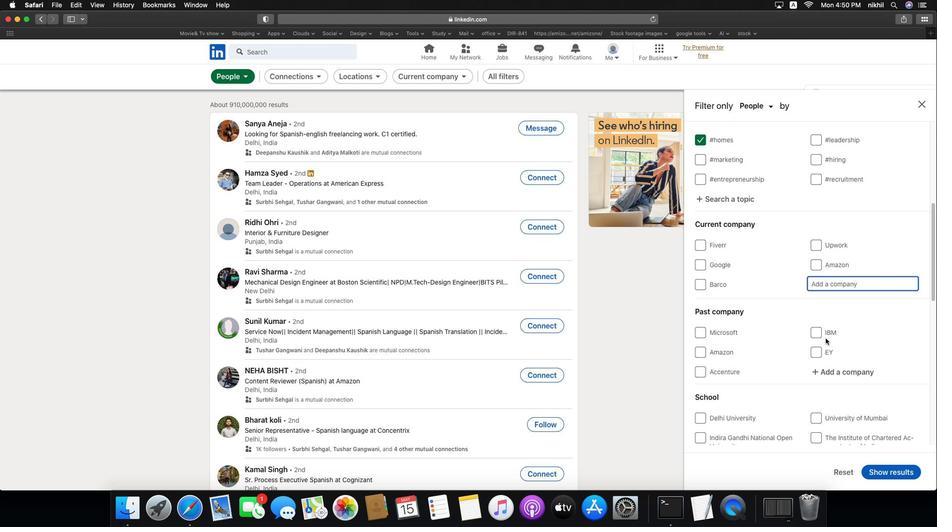 
Action: Mouse pressed left at (840, 324)
Screenshot: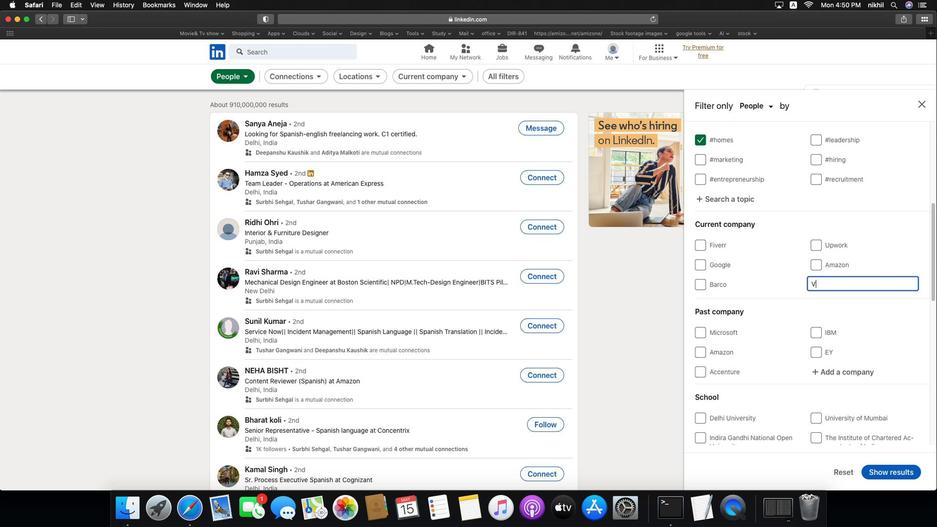 
Action: Key pressed Key.caps_lock'V''M''L''Y'Key.shift'&'
Screenshot: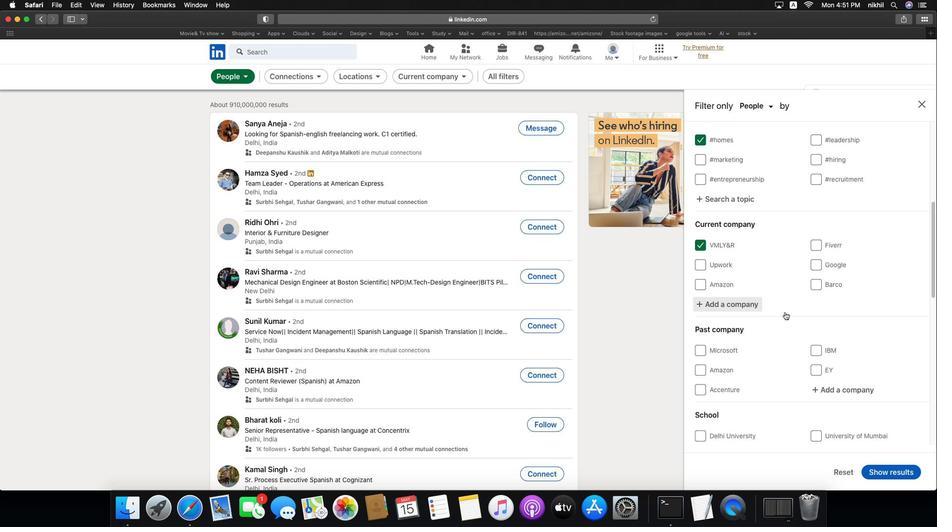 
Action: Mouse moved to (838, 326)
Screenshot: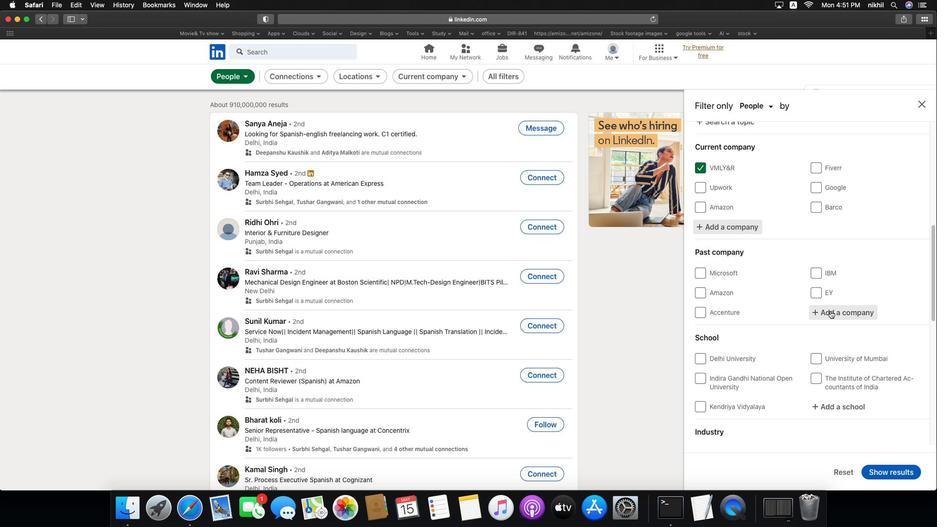 
Action: Mouse pressed left at (838, 326)
Screenshot: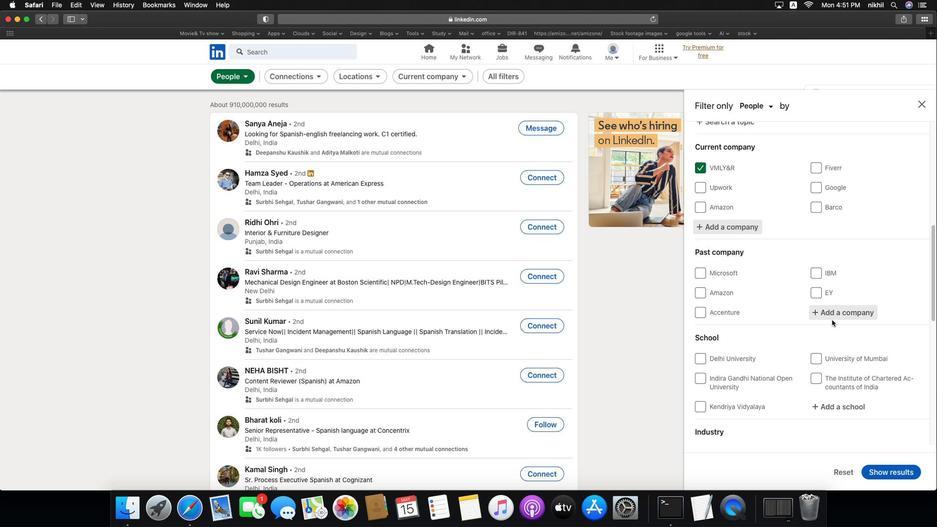 
Action: Mouse moved to (839, 326)
Screenshot: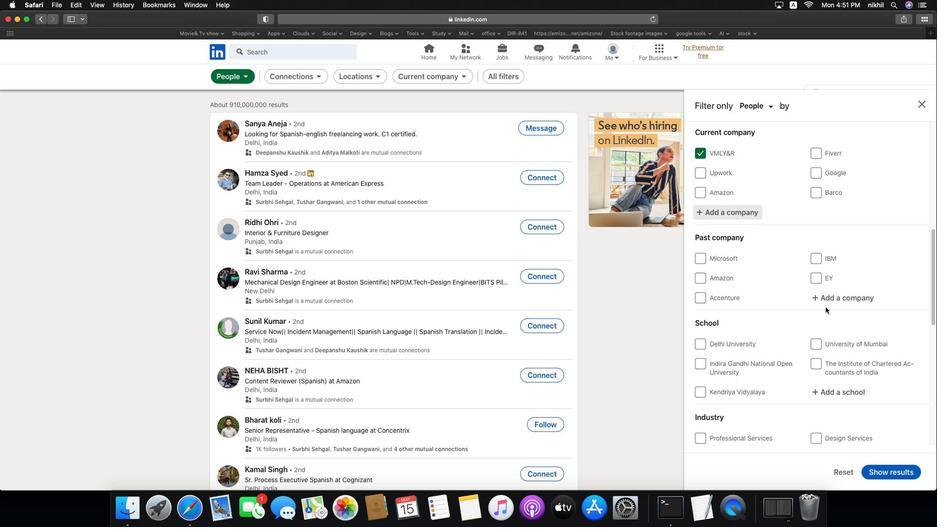 
Action: Mouse scrolled (839, 326) with delta (792, 350)
Screenshot: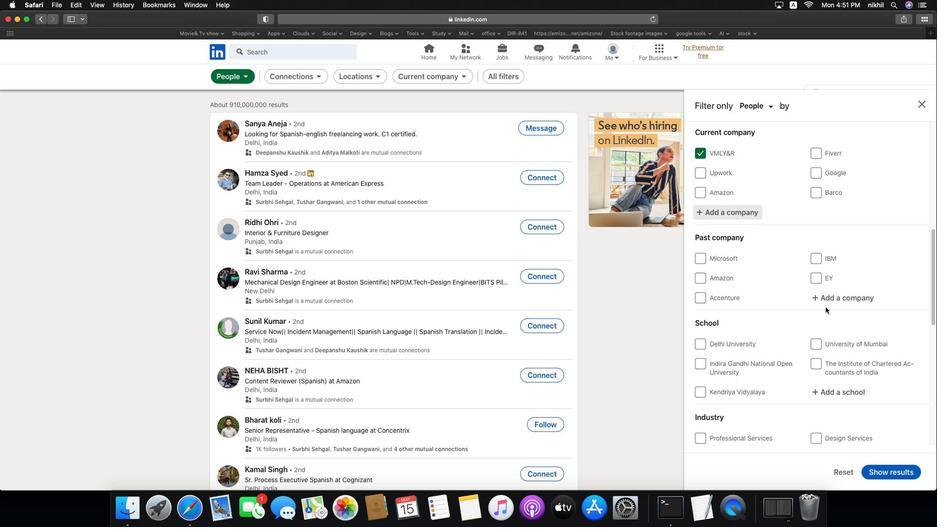
Action: Mouse moved to (838, 326)
Screenshot: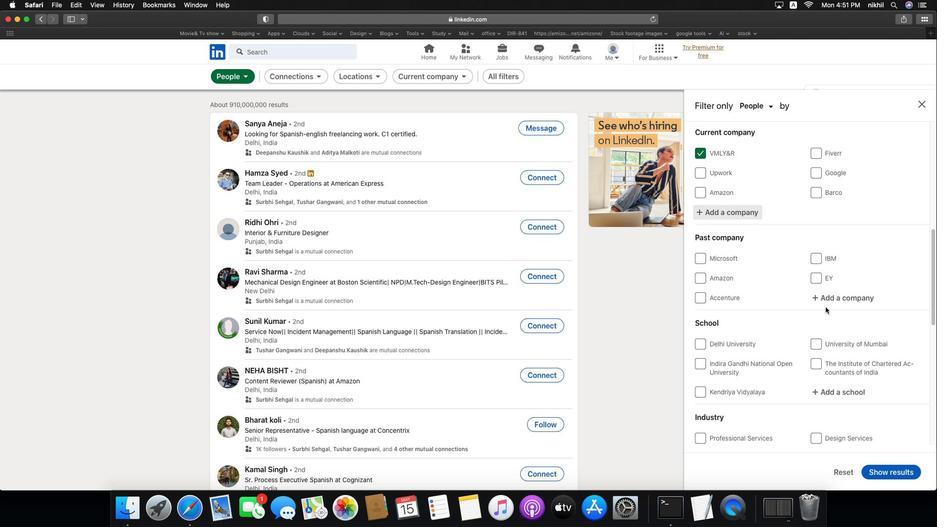 
Action: Mouse scrolled (838, 326) with delta (792, 350)
Screenshot: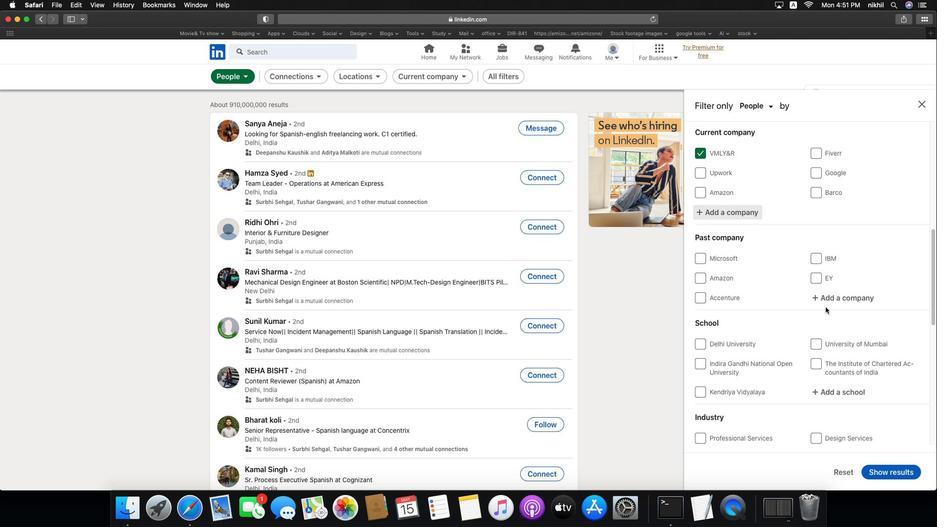 
Action: Mouse scrolled (838, 326) with delta (792, 350)
Screenshot: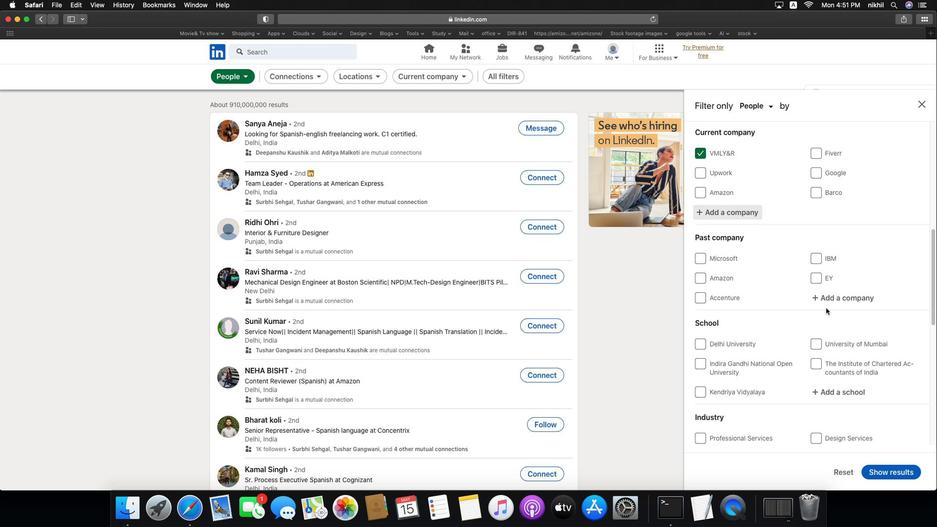 
Action: Mouse moved to (840, 325)
Screenshot: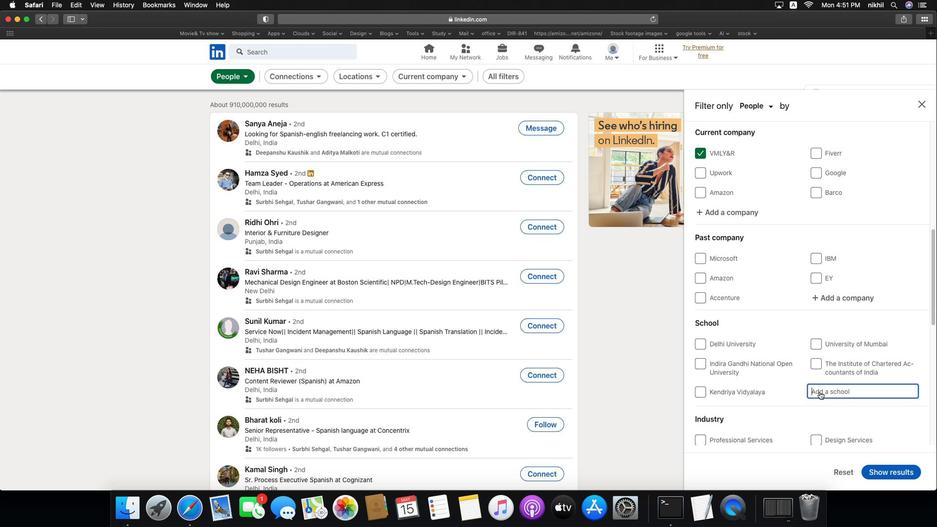 
Action: Mouse scrolled (840, 325) with delta (792, 350)
Screenshot: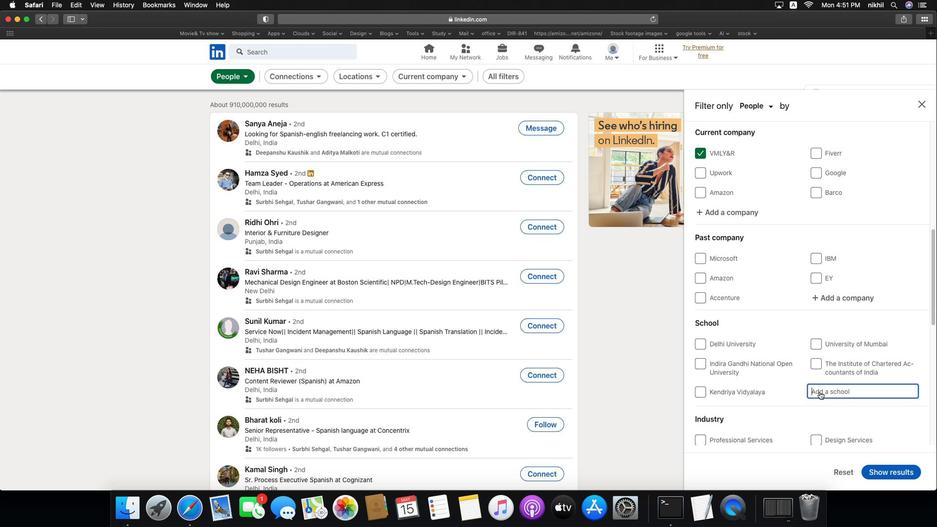 
Action: Mouse scrolled (840, 325) with delta (792, 350)
Screenshot: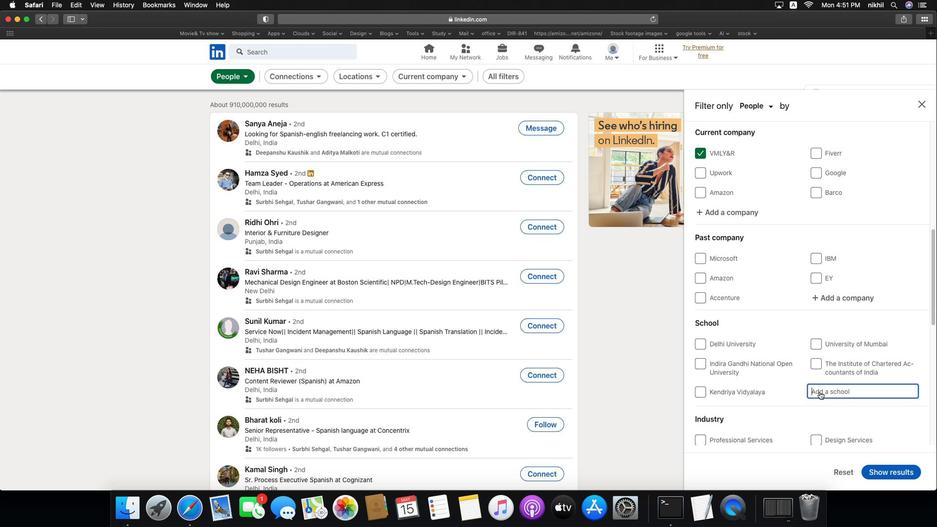 
Action: Mouse moved to (840, 320)
Screenshot: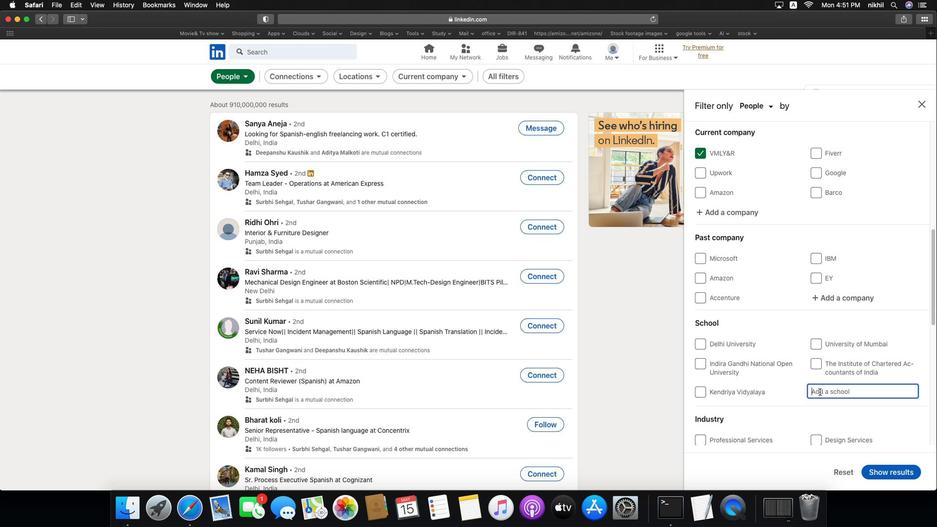
Action: Mouse pressed left at (840, 320)
Screenshot: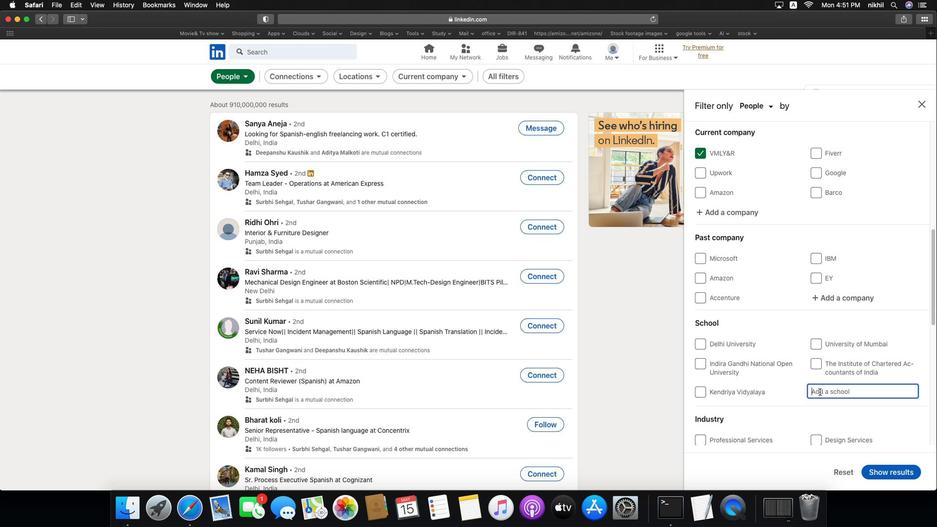 
Action: Key pressed Key.caps_lock'v''e''l''a''l'
Screenshot: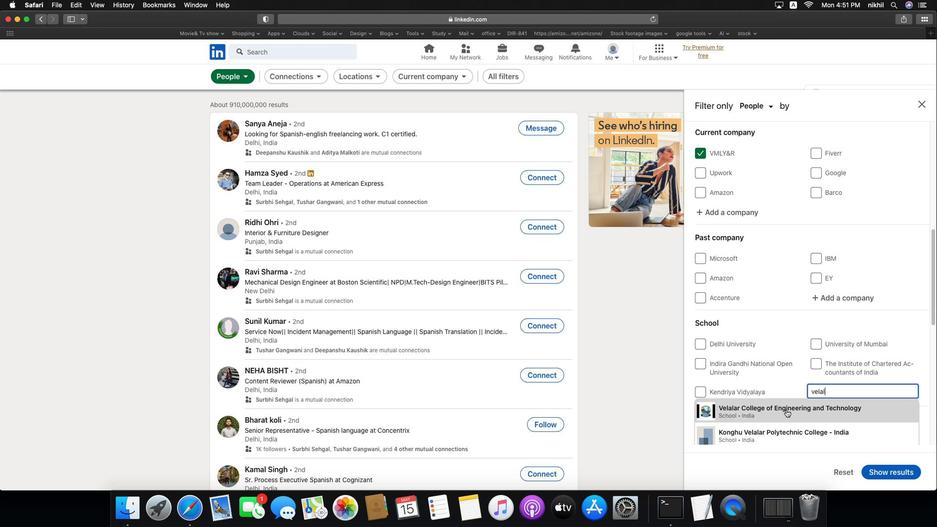 
Action: Mouse moved to (838, 318)
Screenshot: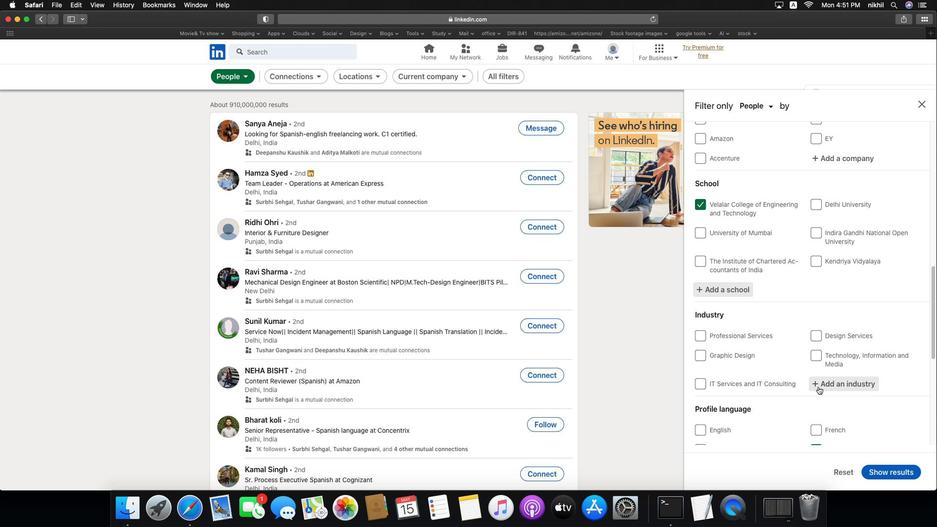 
Action: Mouse pressed left at (838, 318)
Screenshot: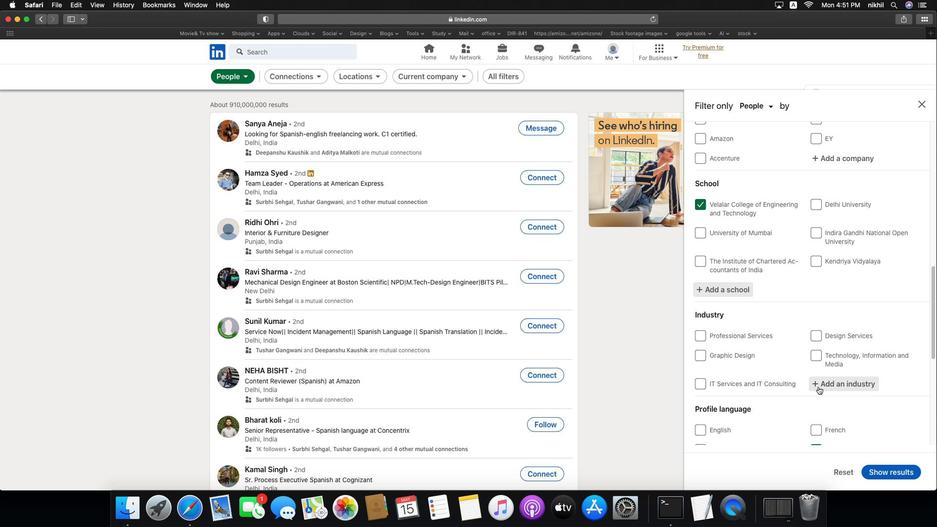 
Action: Mouse scrolled (838, 318) with delta (792, 350)
Screenshot: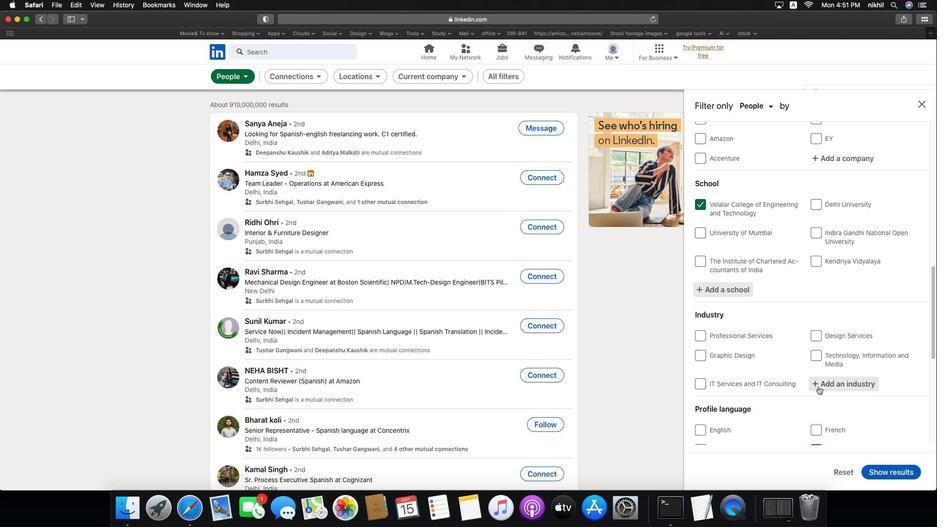 
Action: Mouse scrolled (838, 318) with delta (792, 350)
Screenshot: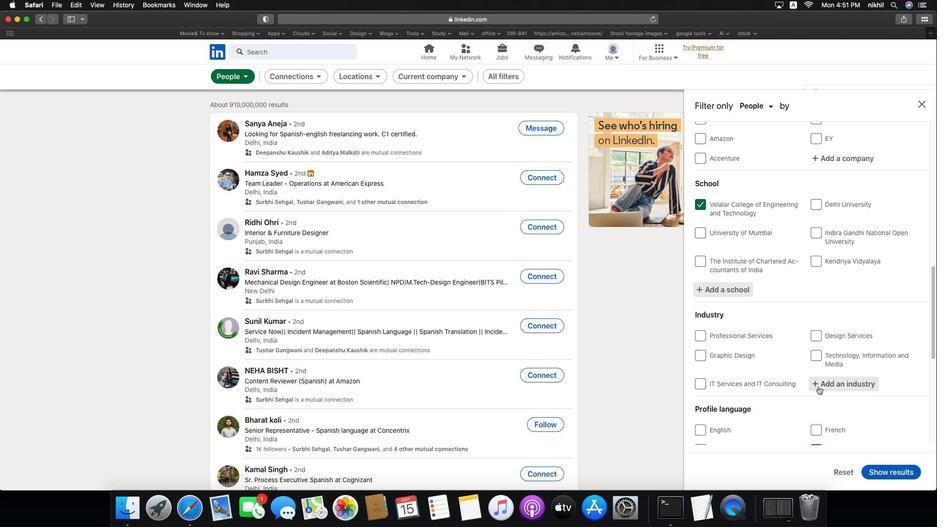 
Action: Mouse scrolled (838, 318) with delta (792, 350)
Screenshot: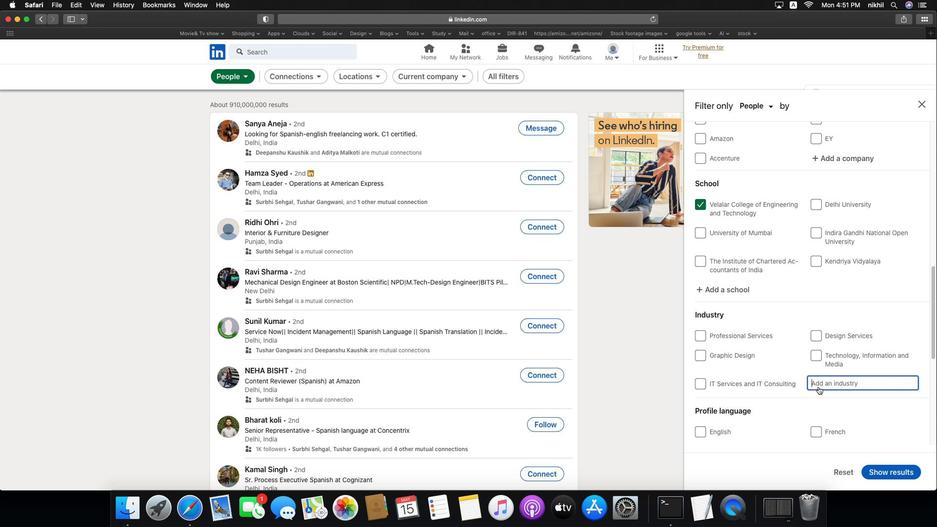 
Action: Mouse scrolled (838, 318) with delta (792, 350)
Screenshot: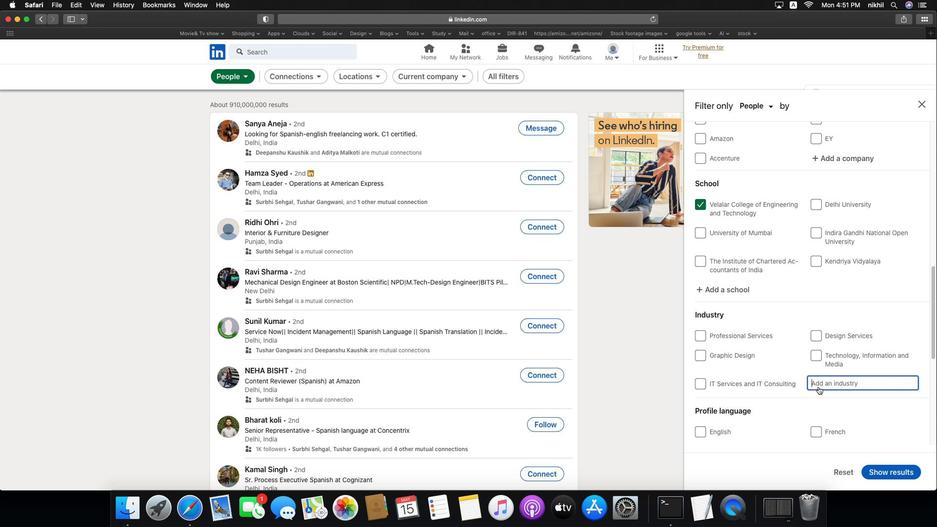 
Action: Mouse scrolled (838, 318) with delta (792, 350)
Screenshot: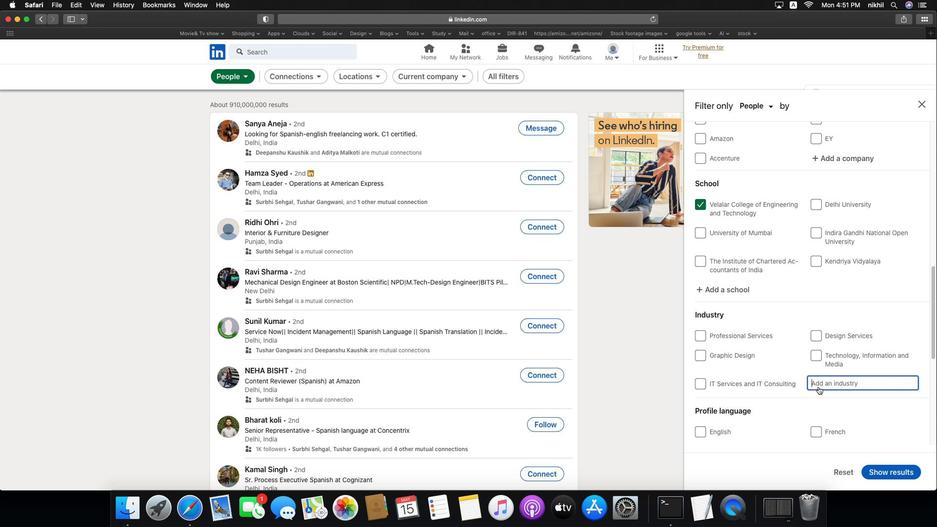 
Action: Mouse scrolled (838, 318) with delta (792, 350)
Screenshot: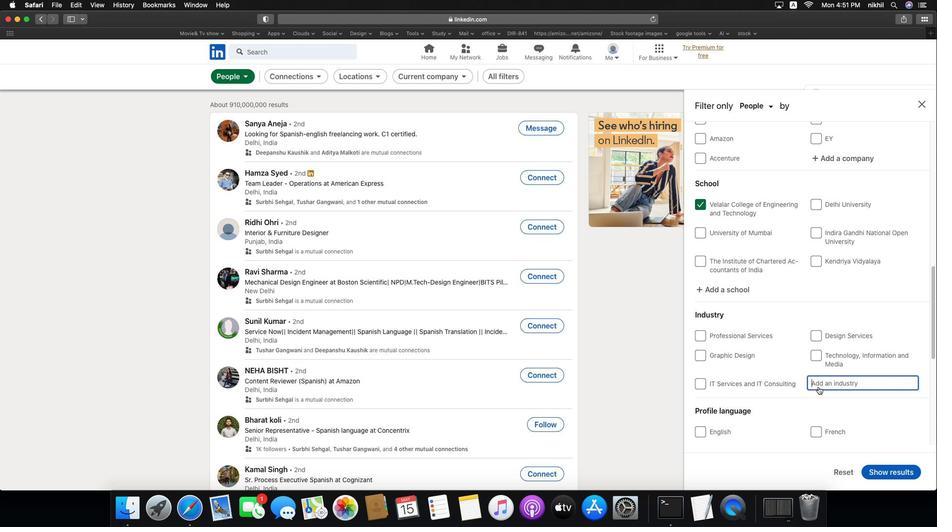 
Action: Mouse moved to (840, 320)
Screenshot: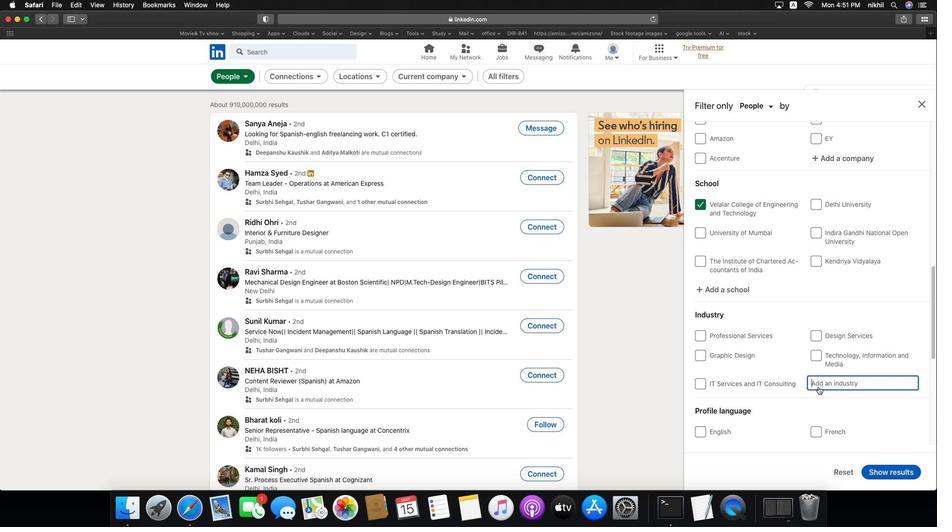 
Action: Mouse pressed left at (840, 320)
Screenshot: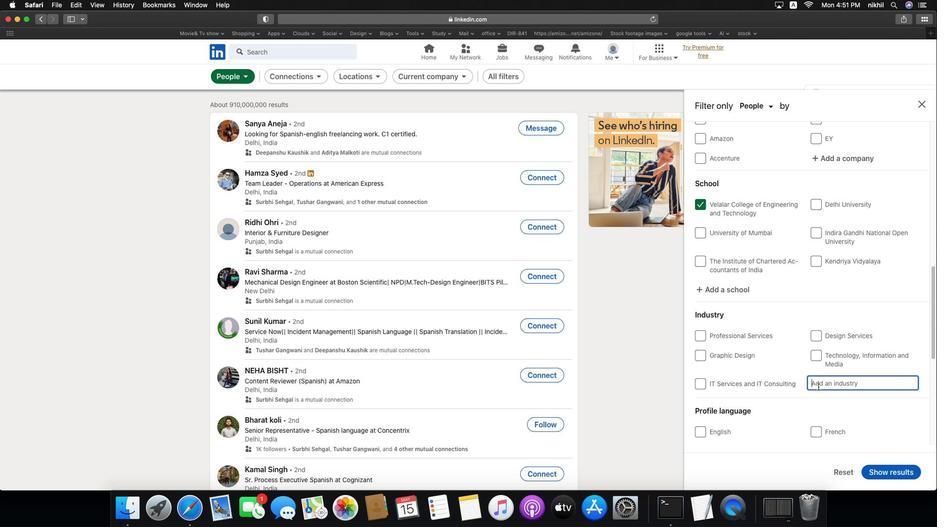 
Action: Key pressed Key.caps_lock'H'Key.caps_lock'i''g''h''e''r'
Screenshot: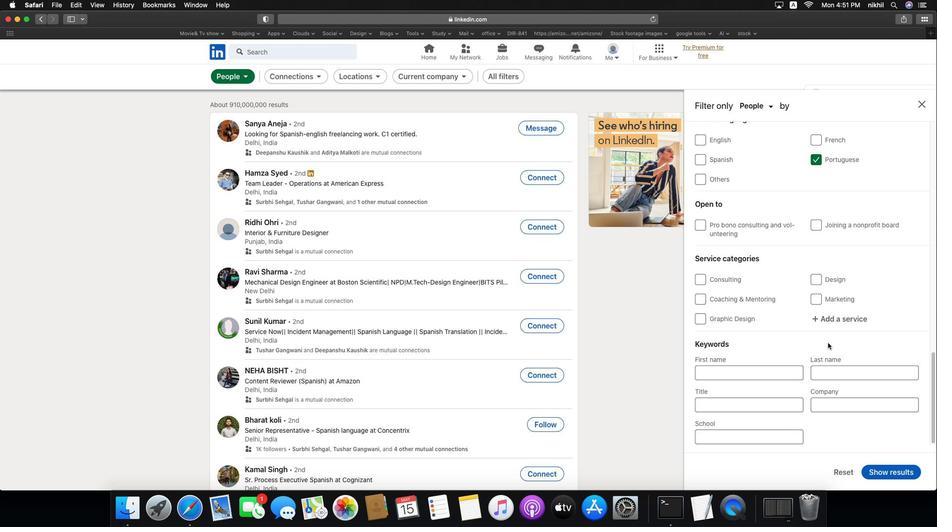 
Action: Mouse moved to (839, 319)
Screenshot: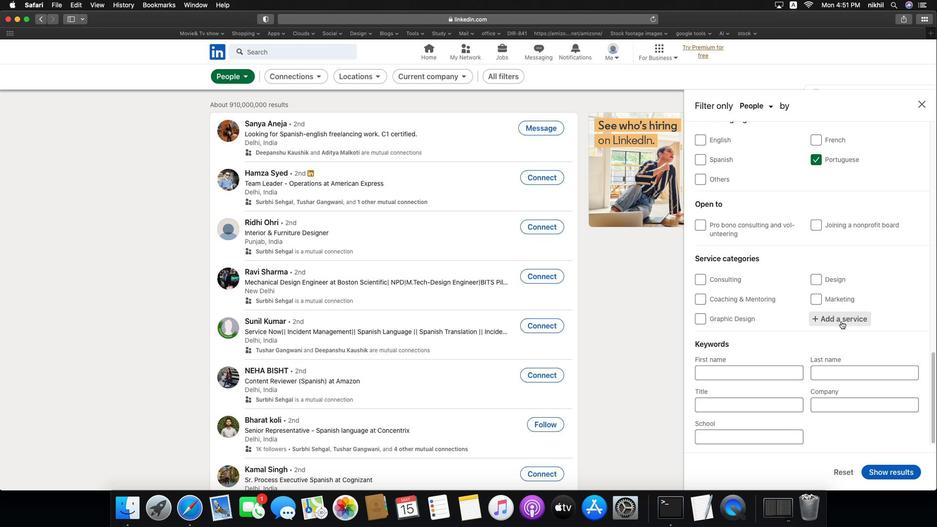 
Action: Mouse pressed left at (839, 319)
Screenshot: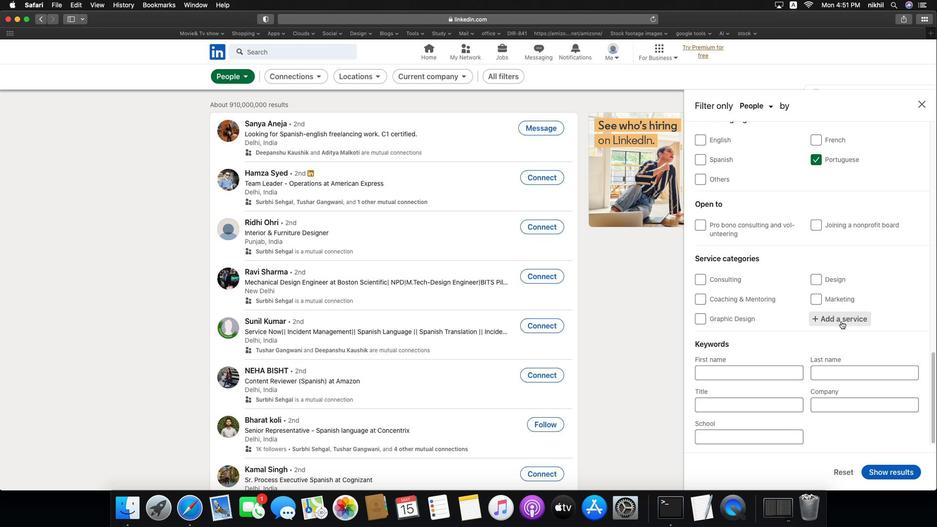 
Action: Mouse scrolled (839, 319) with delta (792, 350)
Screenshot: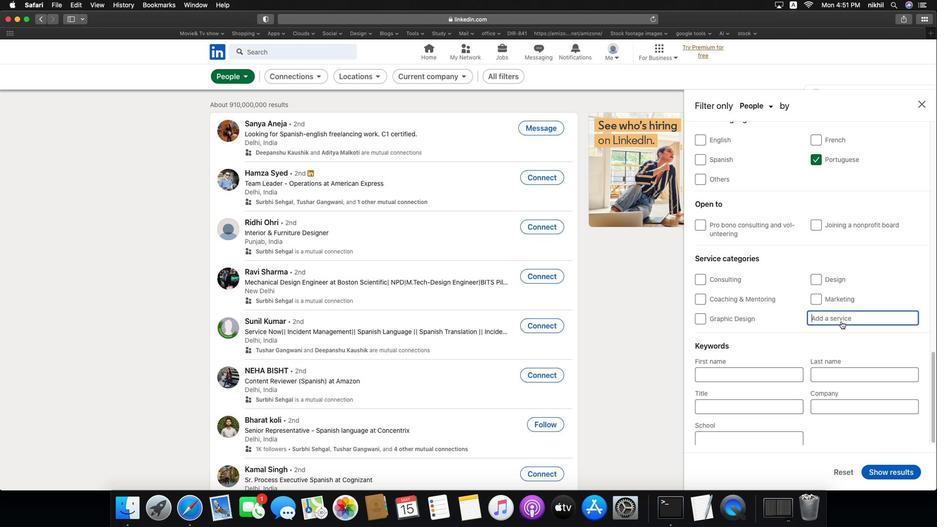 
Action: Mouse scrolled (839, 319) with delta (792, 350)
Screenshot: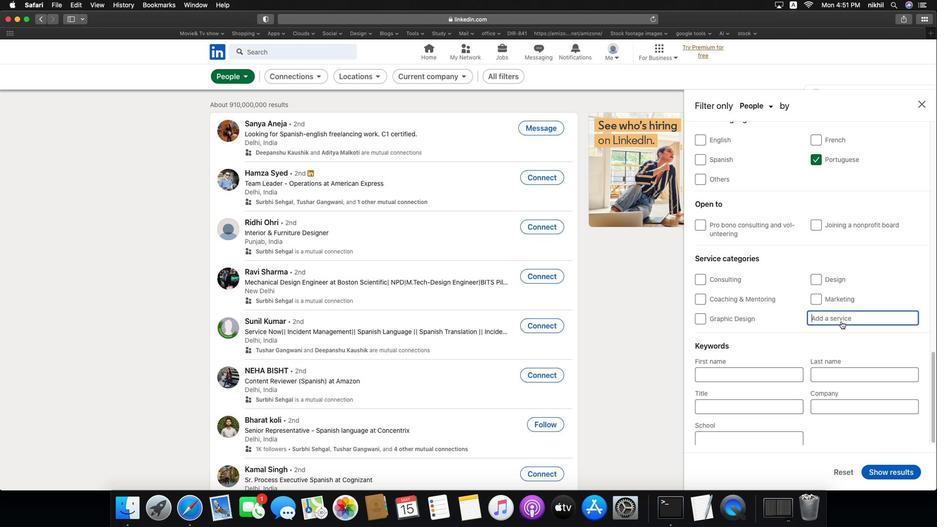 
Action: Mouse scrolled (839, 319) with delta (792, 350)
Screenshot: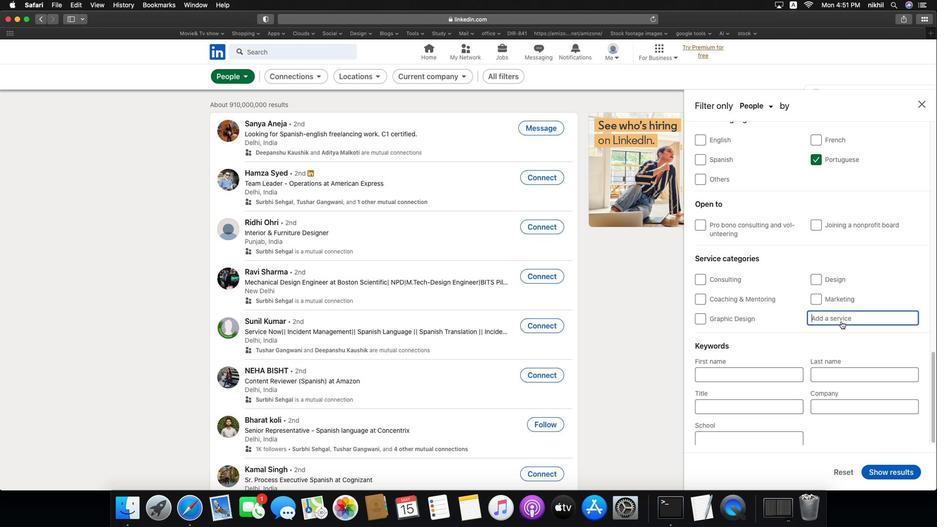 
Action: Mouse scrolled (839, 319) with delta (792, 350)
Screenshot: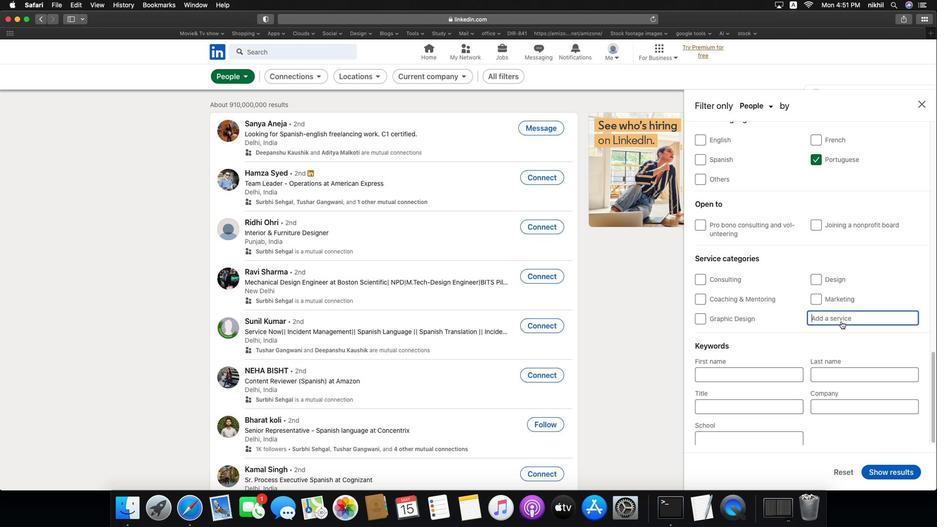 
Action: Mouse scrolled (839, 319) with delta (792, 350)
Screenshot: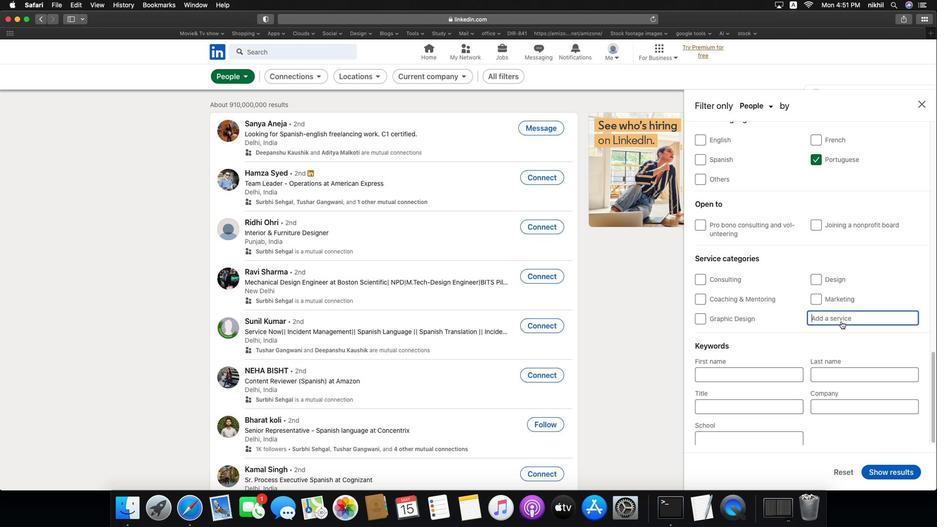 
Action: Mouse moved to (841, 325)
Screenshot: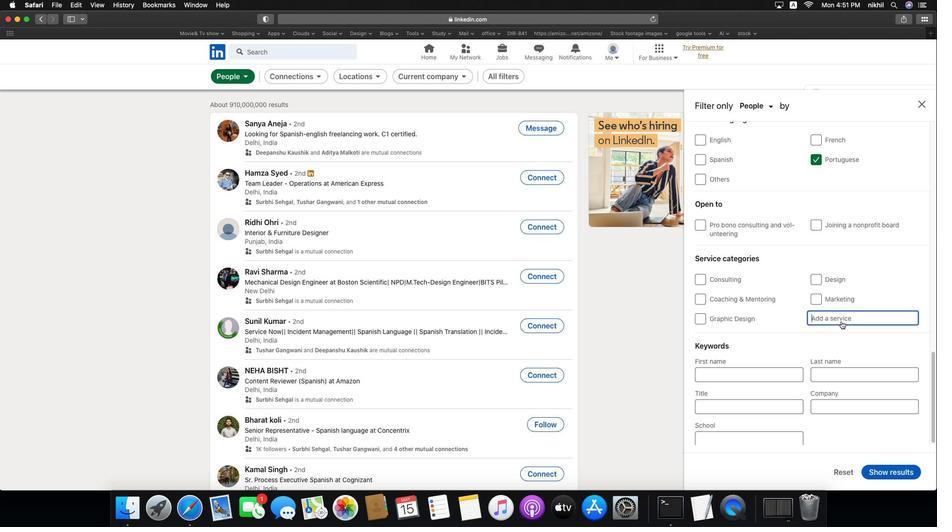 
Action: Mouse pressed left at (841, 325)
Screenshot: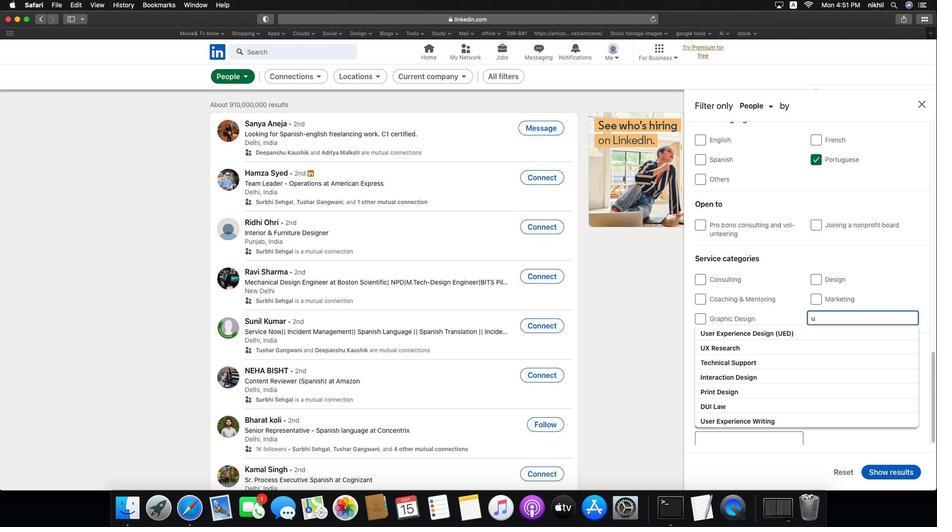 
Action: Key pressed 'u''s''e''r'
Screenshot: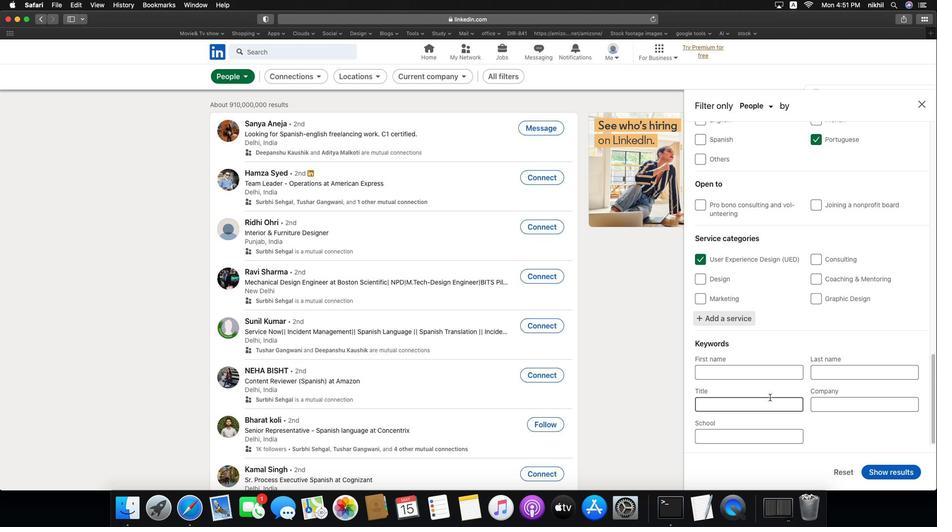 
Action: Mouse moved to (840, 324)
Screenshot: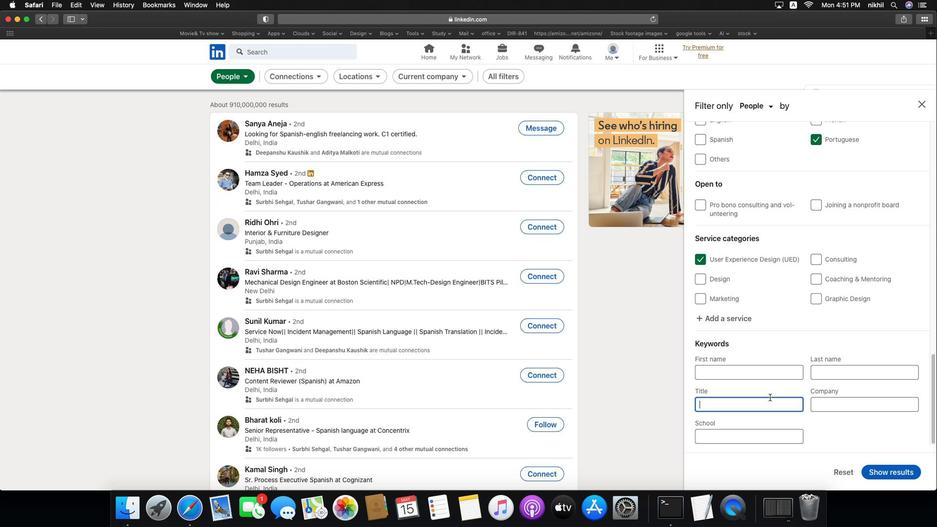 
Action: Mouse pressed left at (840, 324)
Screenshot: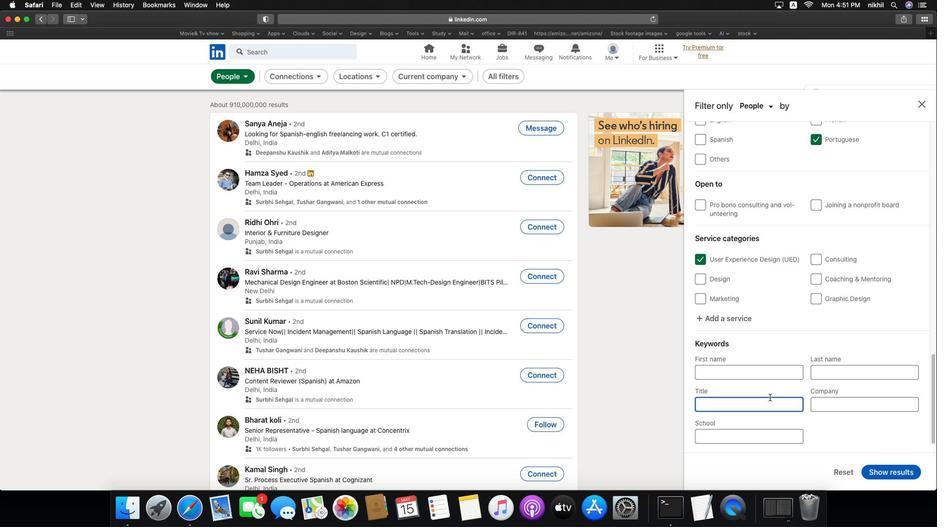 
Action: Mouse scrolled (840, 324) with delta (792, 350)
Screenshot: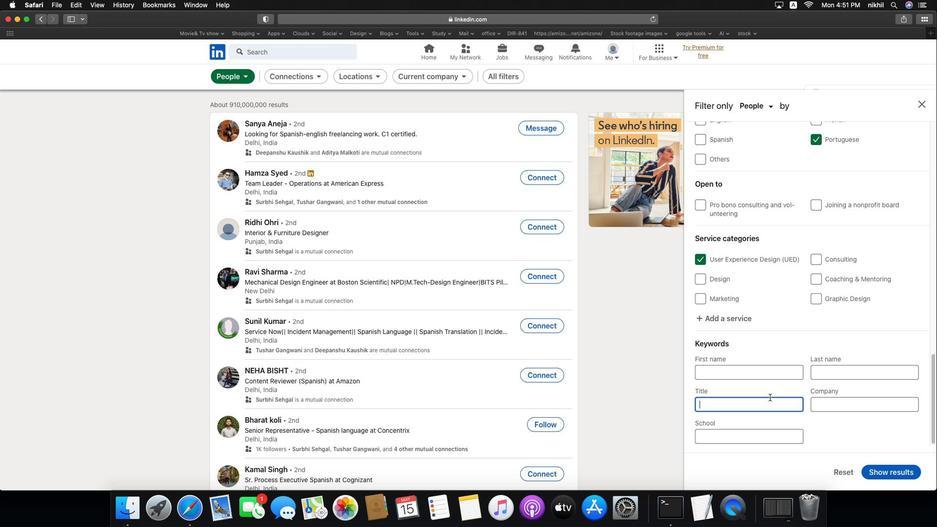 
Action: Mouse scrolled (840, 324) with delta (792, 350)
Screenshot: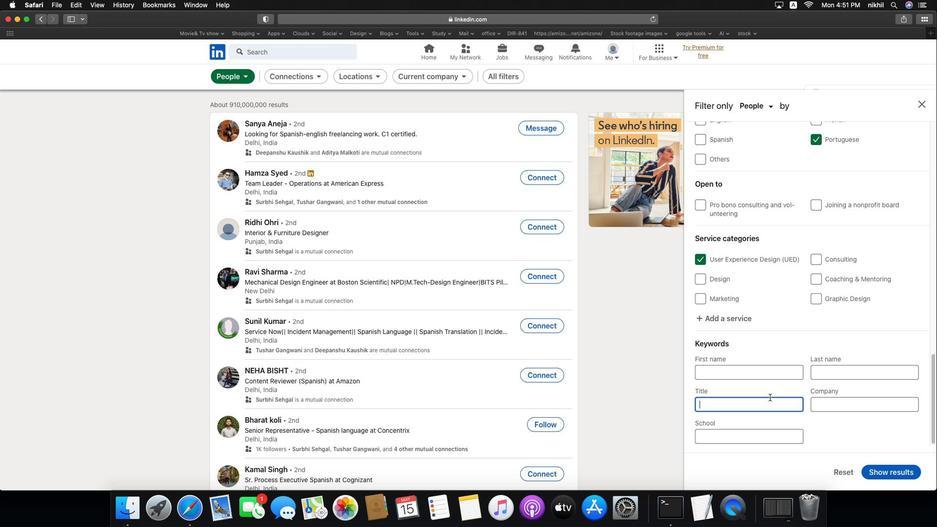 
Action: Mouse scrolled (840, 324) with delta (792, 350)
Screenshot: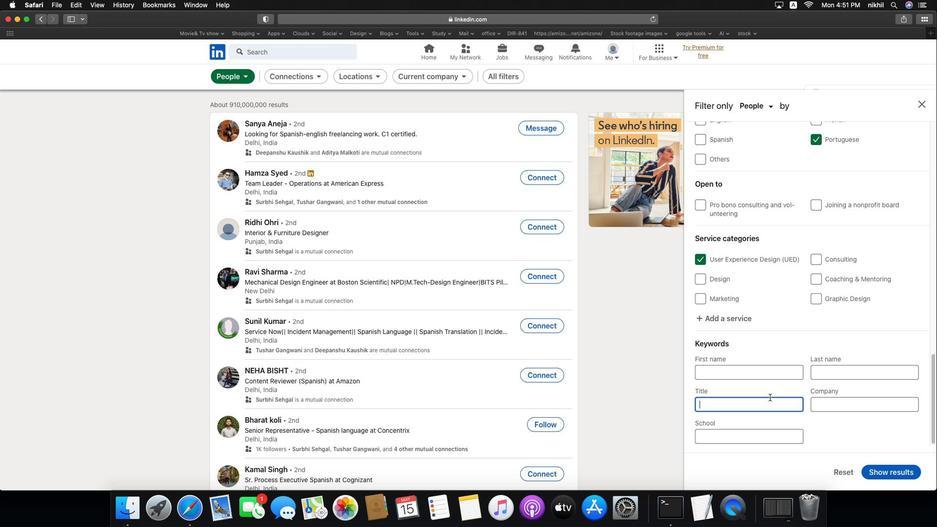
Action: Mouse scrolled (840, 324) with delta (792, 350)
Screenshot: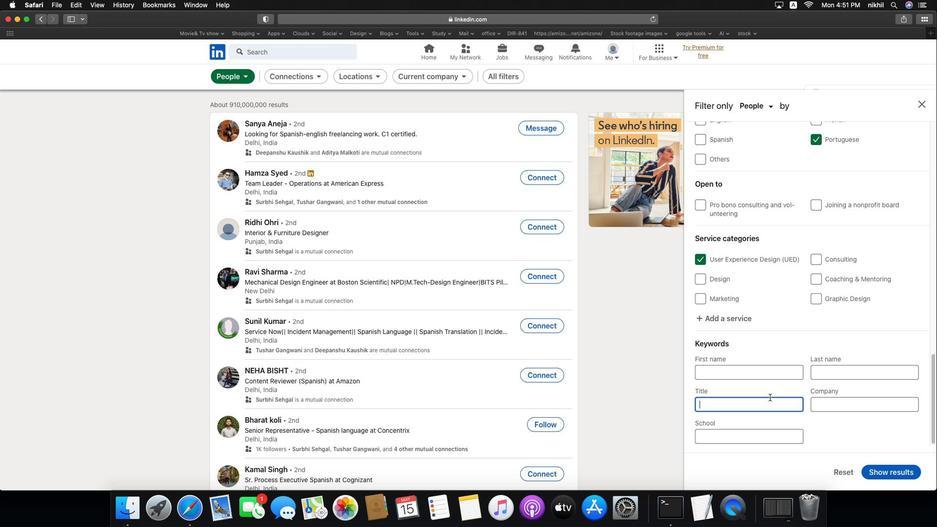 
Action: Mouse moved to (837, 319)
Screenshot: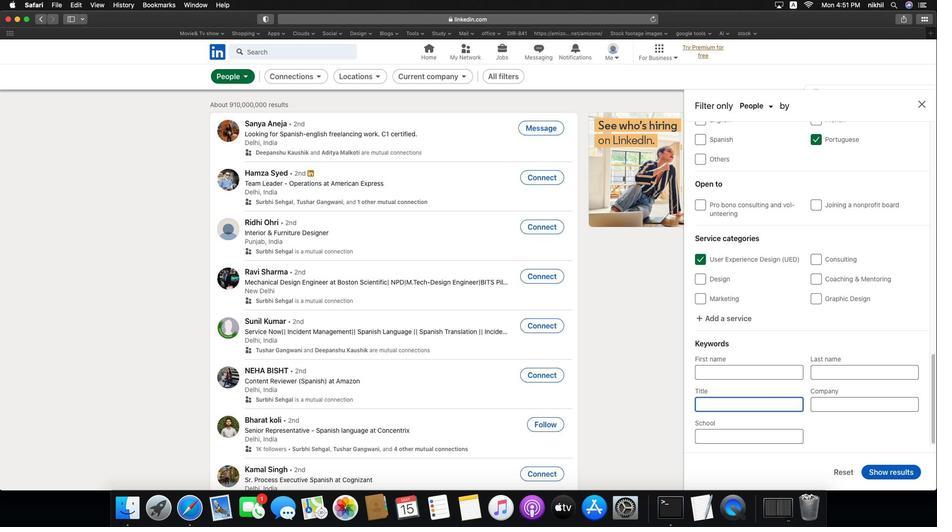 
Action: Mouse pressed left at (837, 319)
Screenshot: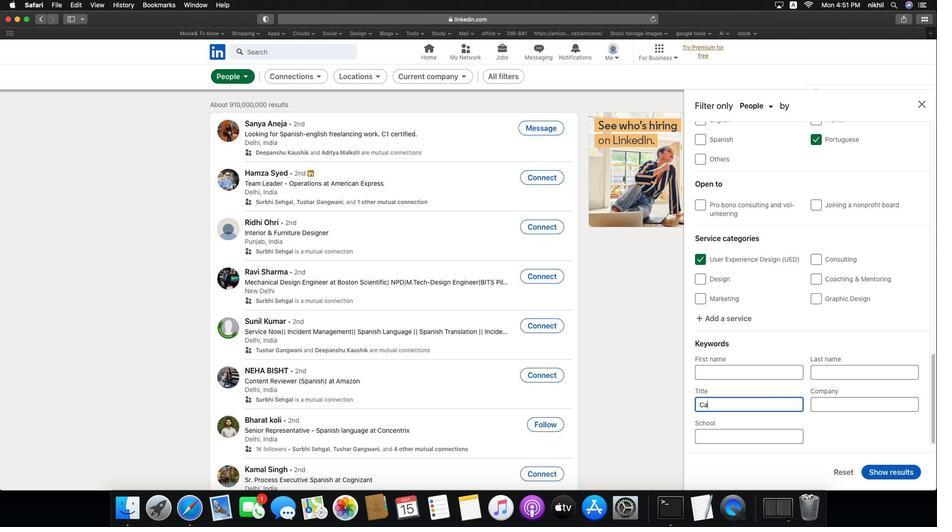 
Action: Key pressed Key.caps_lock'C'Key.caps_lock'a''r''p''e''n''t''e''r'
Screenshot: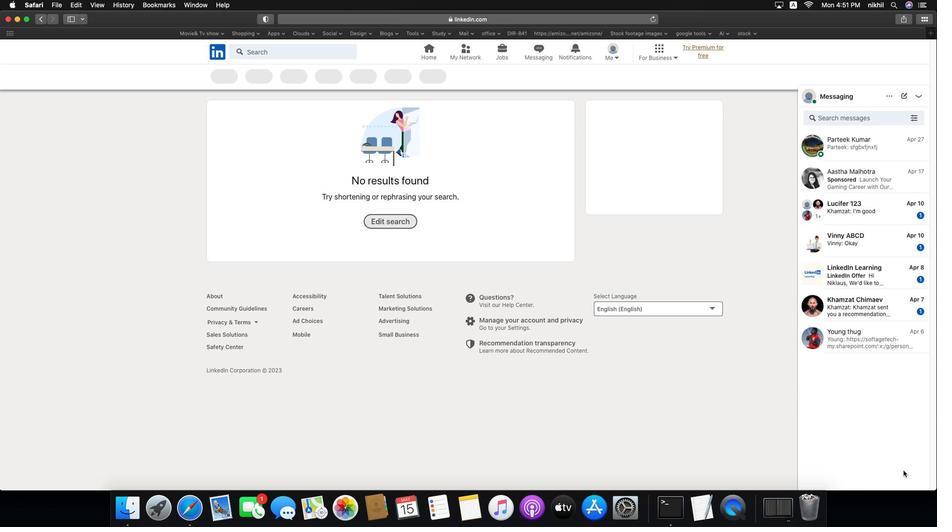 
Action: Mouse moved to (845, 314)
Screenshot: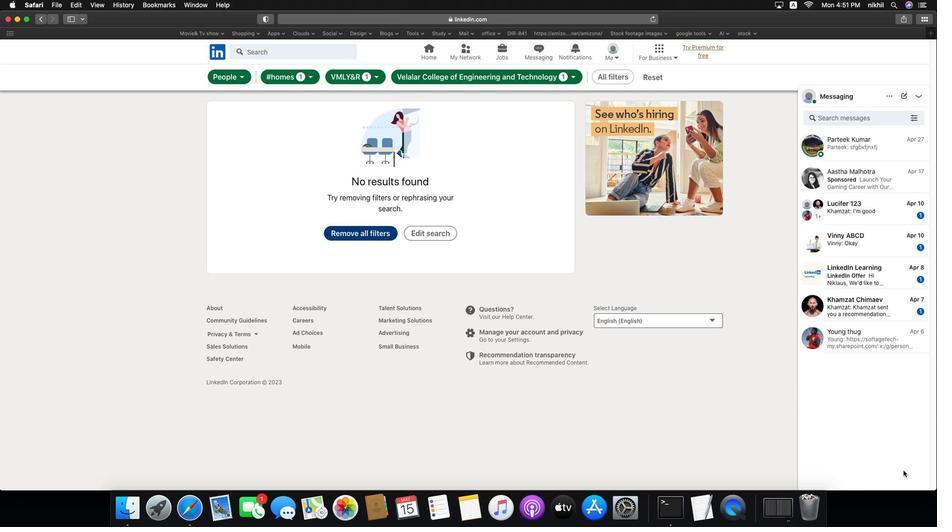 
Action: Mouse pressed left at (845, 314)
Screenshot: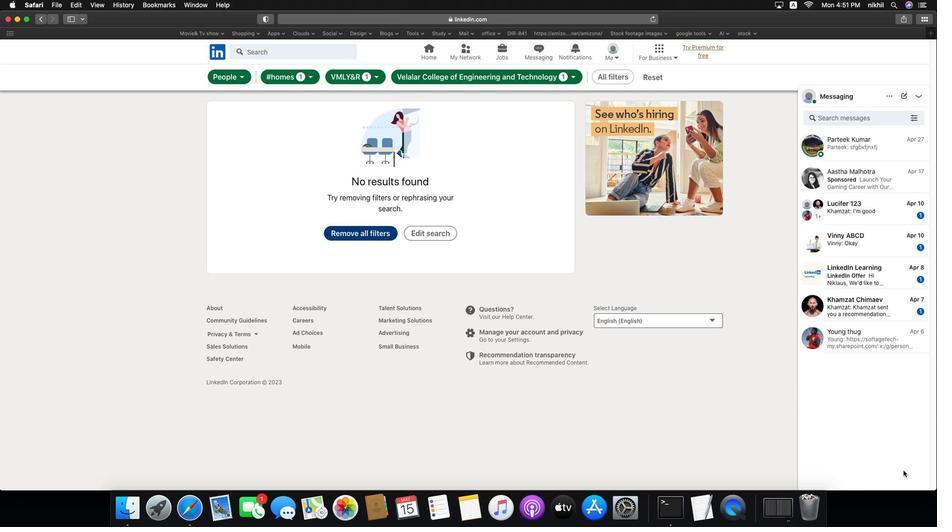 
Action: Key pressed Key.f9
Screenshot: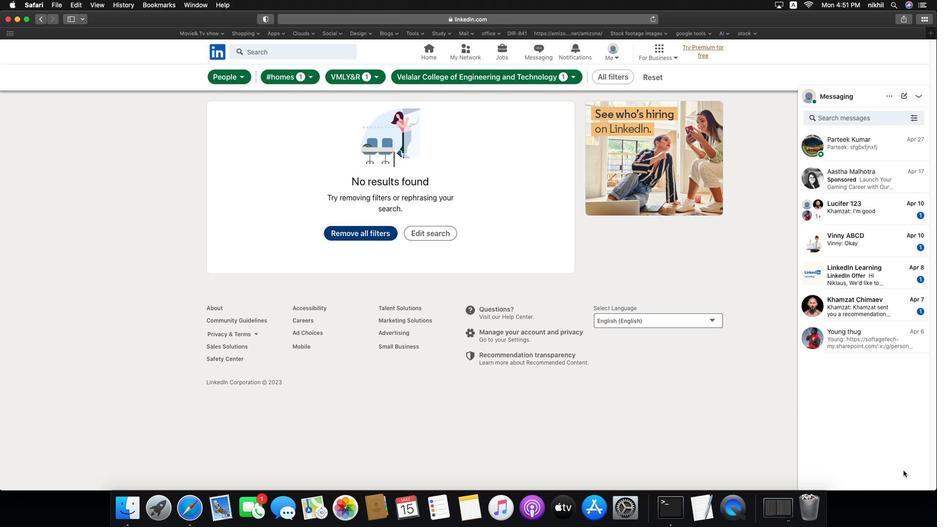 
